 Task: Create a due date automation trigger when advanced on, 2 days before a card is due add fields without custom field "Resume" set to a number lower than 1 and lower or equal to 10 at 11:00 AM.
Action: Mouse moved to (954, 291)
Screenshot: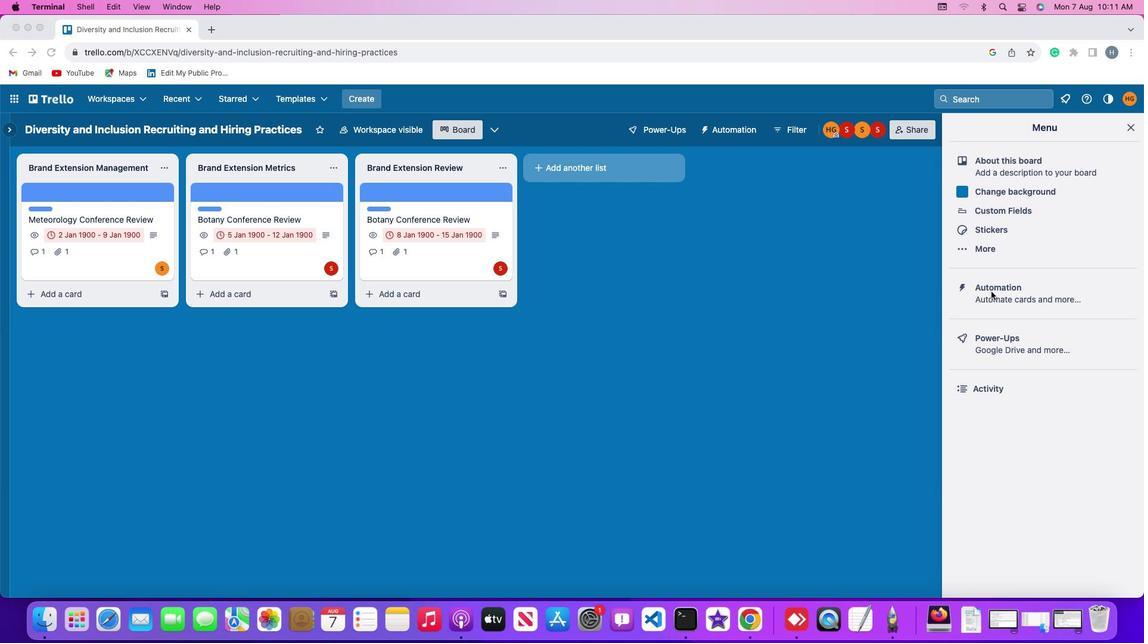 
Action: Mouse pressed left at (954, 291)
Screenshot: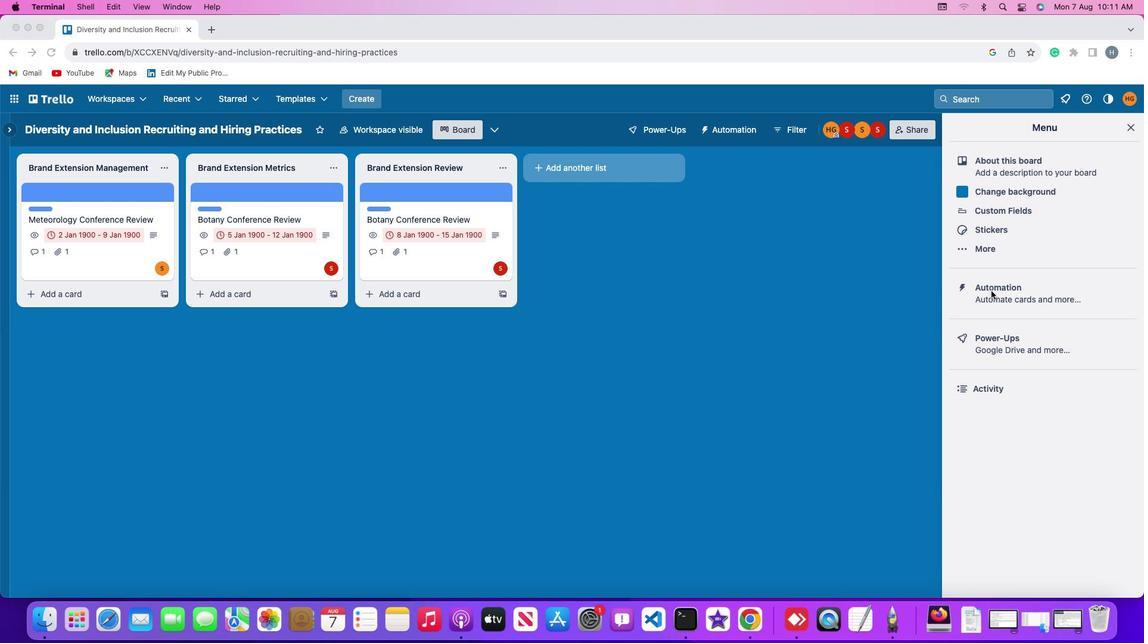 
Action: Mouse pressed left at (954, 291)
Screenshot: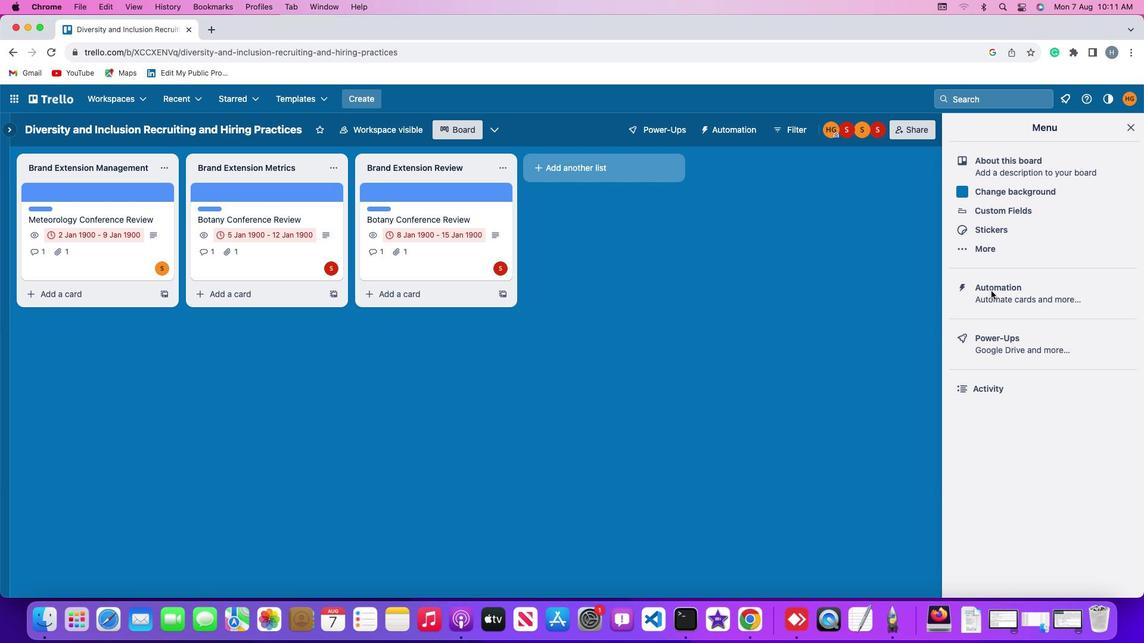 
Action: Mouse moved to (114, 280)
Screenshot: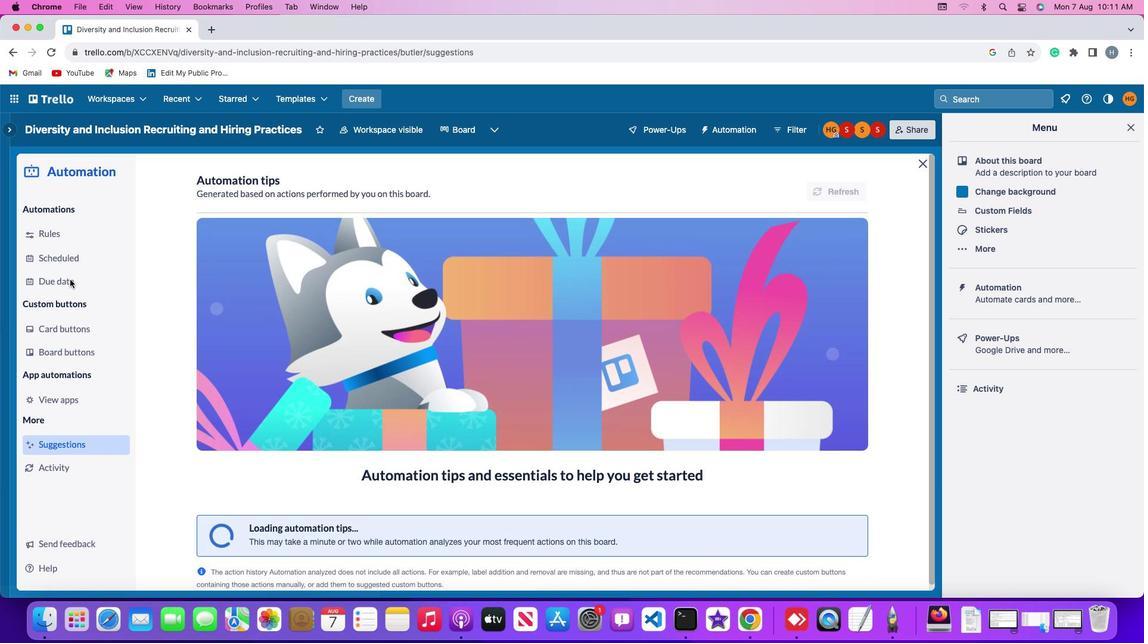 
Action: Mouse pressed left at (114, 280)
Screenshot: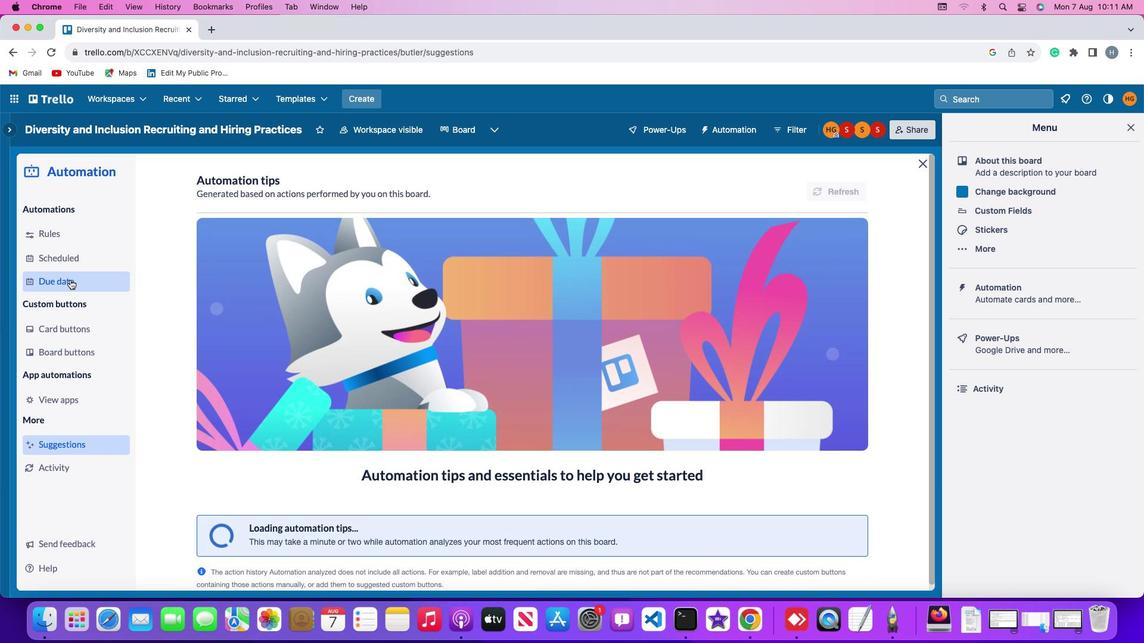 
Action: Mouse moved to (783, 184)
Screenshot: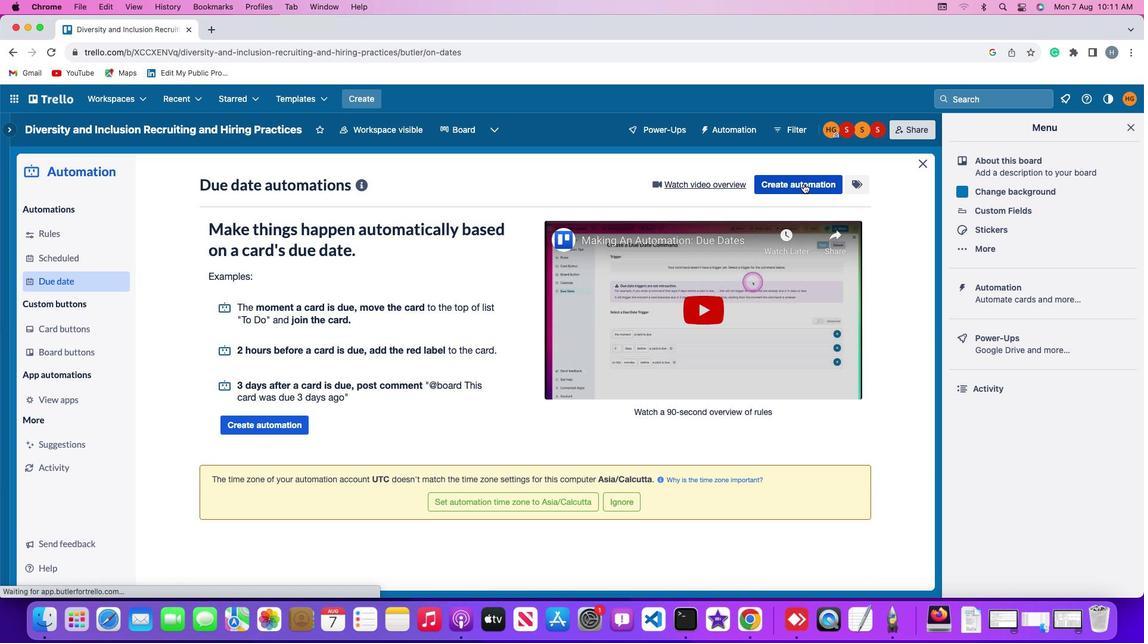 
Action: Mouse pressed left at (783, 184)
Screenshot: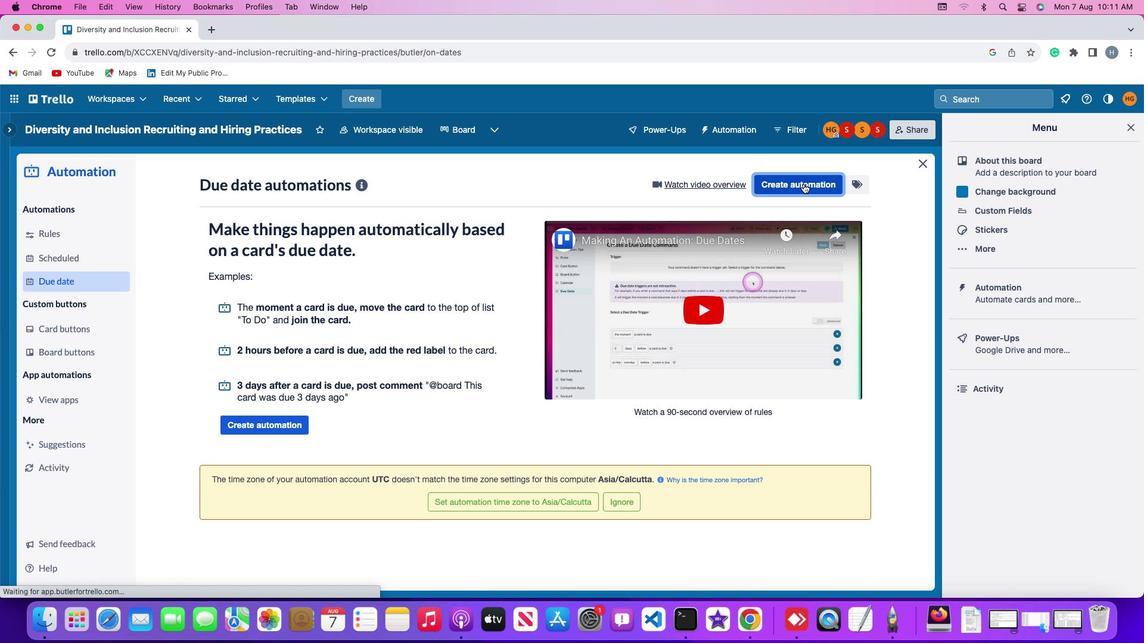 
Action: Mouse moved to (526, 299)
Screenshot: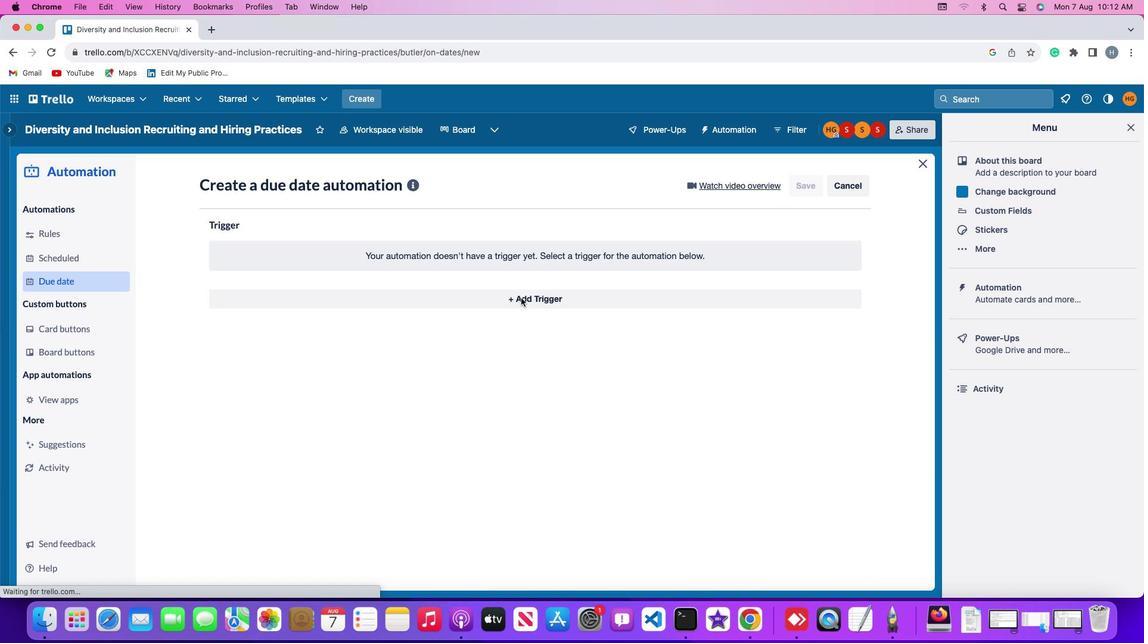 
Action: Mouse pressed left at (526, 299)
Screenshot: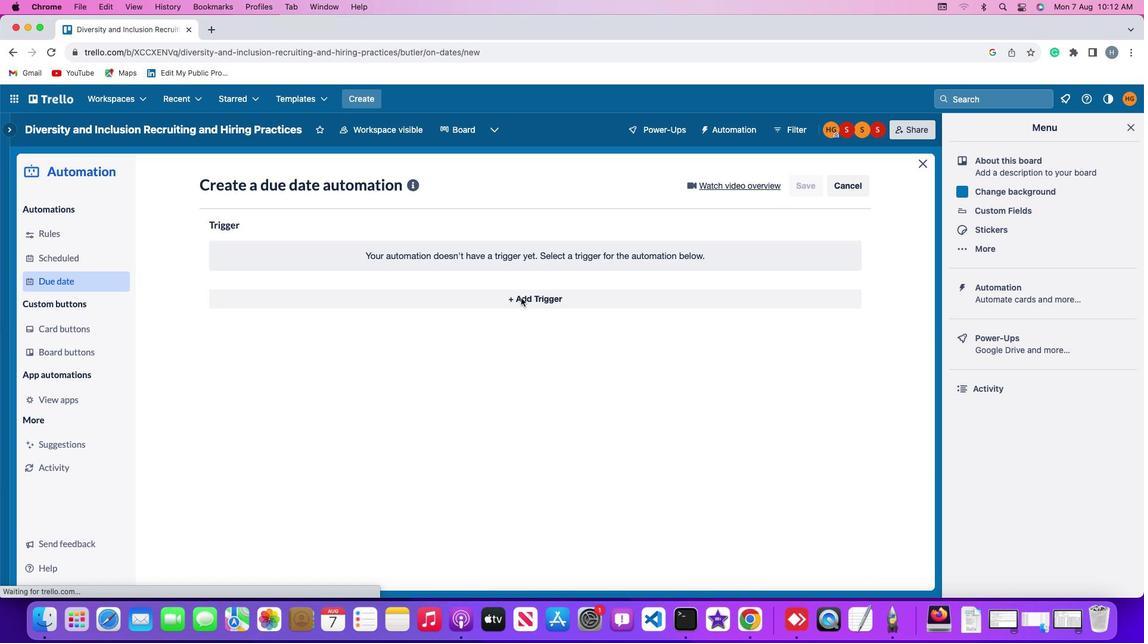 
Action: Mouse moved to (260, 478)
Screenshot: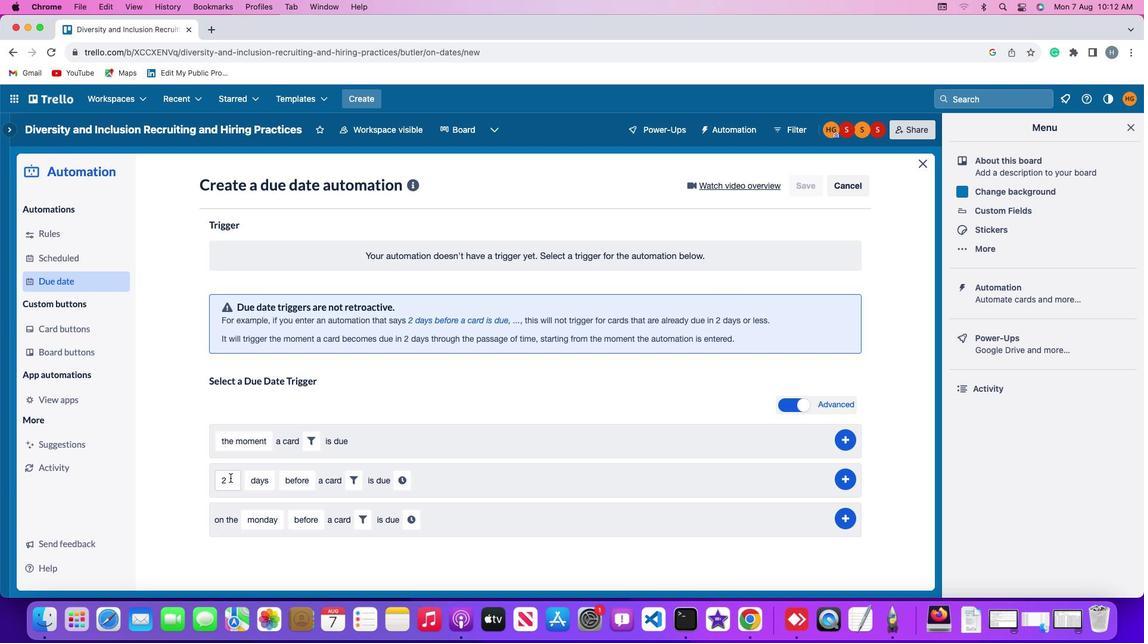 
Action: Mouse pressed left at (260, 478)
Screenshot: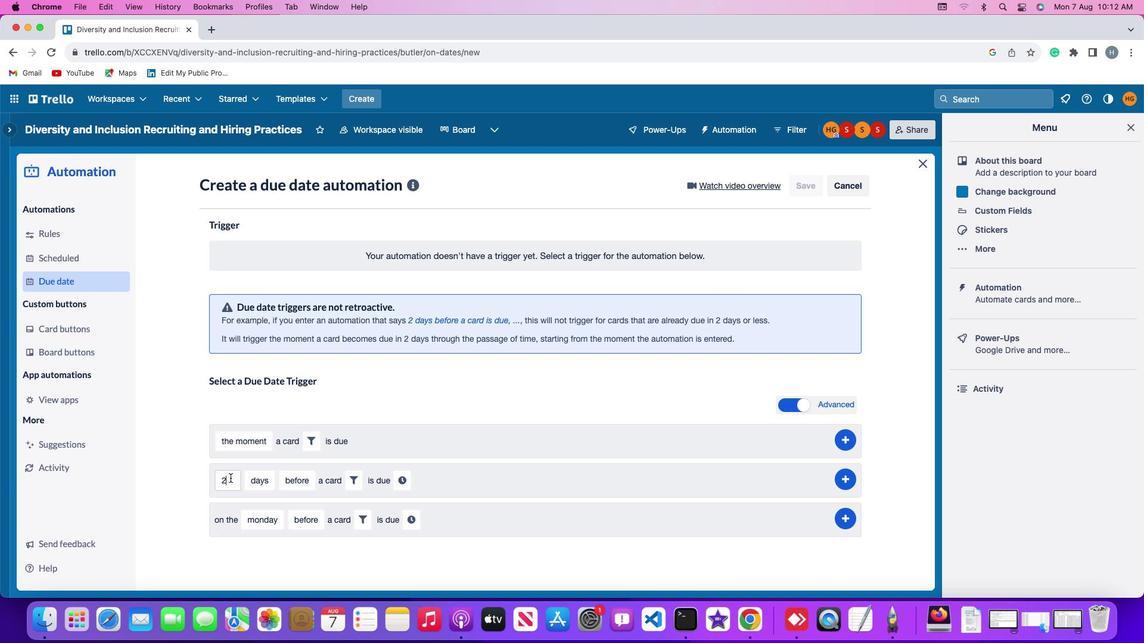 
Action: Mouse moved to (260, 478)
Screenshot: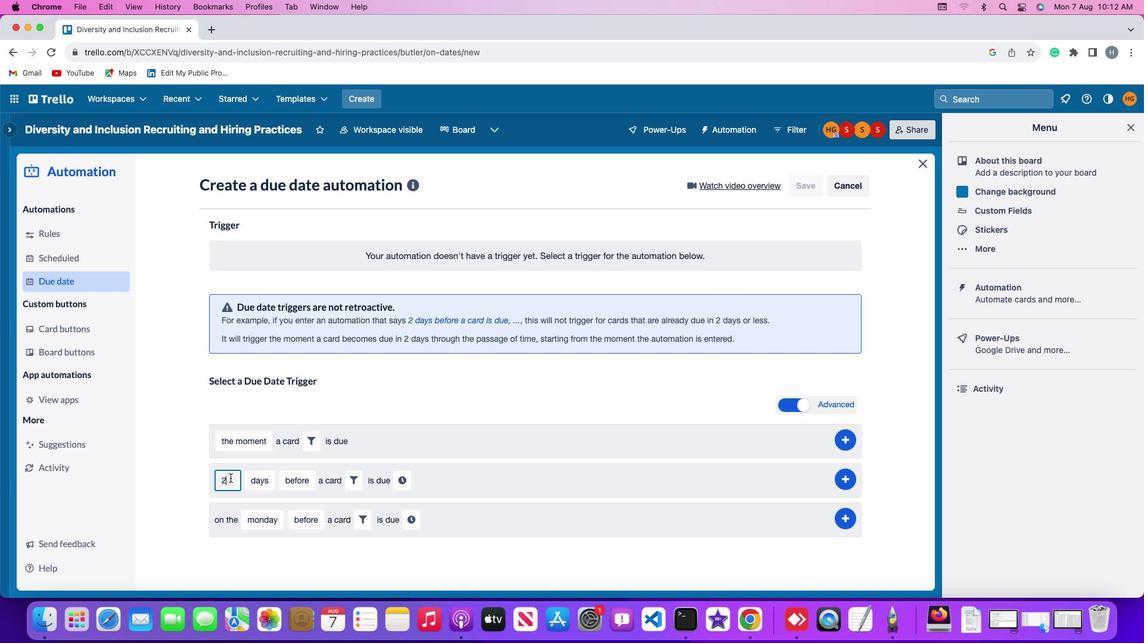 
Action: Key pressed Key.backspace'2'
Screenshot: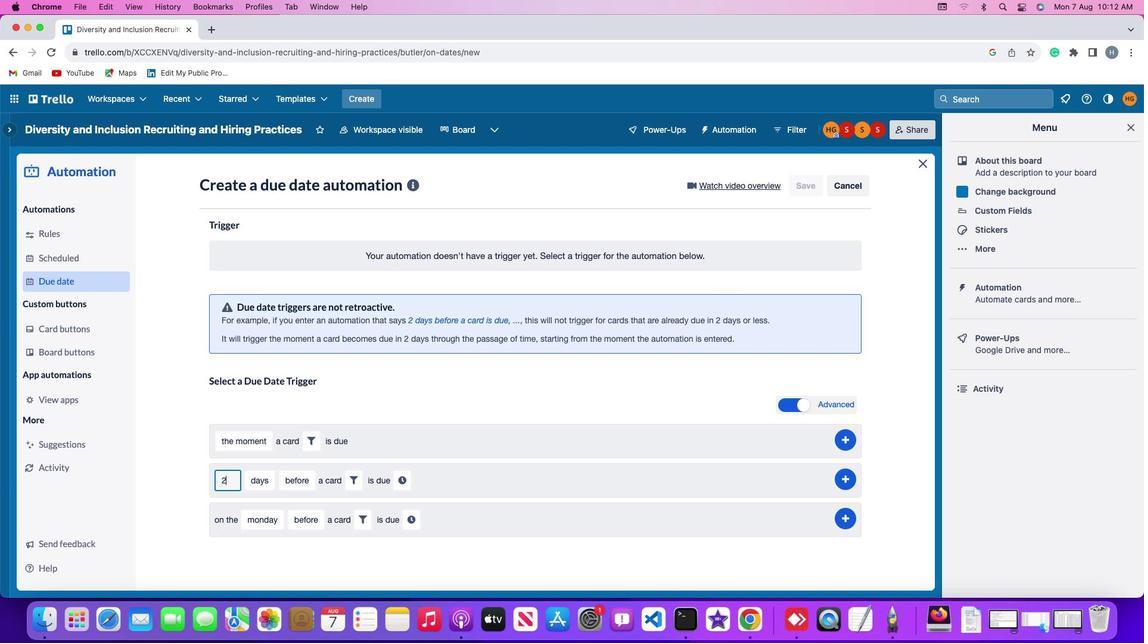 
Action: Mouse moved to (283, 482)
Screenshot: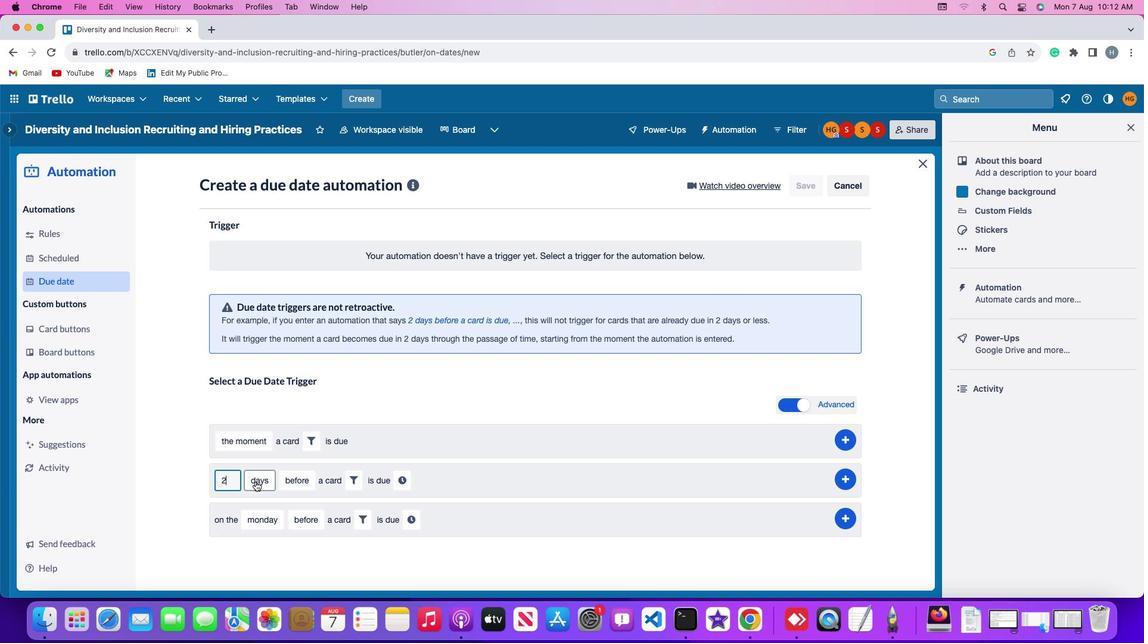 
Action: Mouse pressed left at (283, 482)
Screenshot: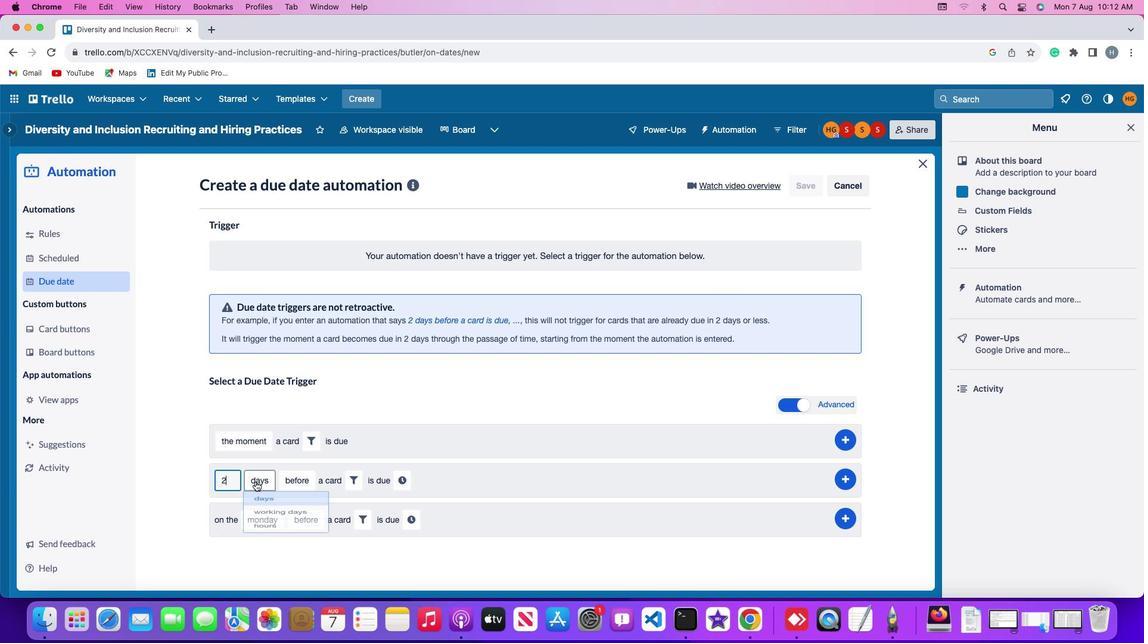 
Action: Mouse moved to (293, 503)
Screenshot: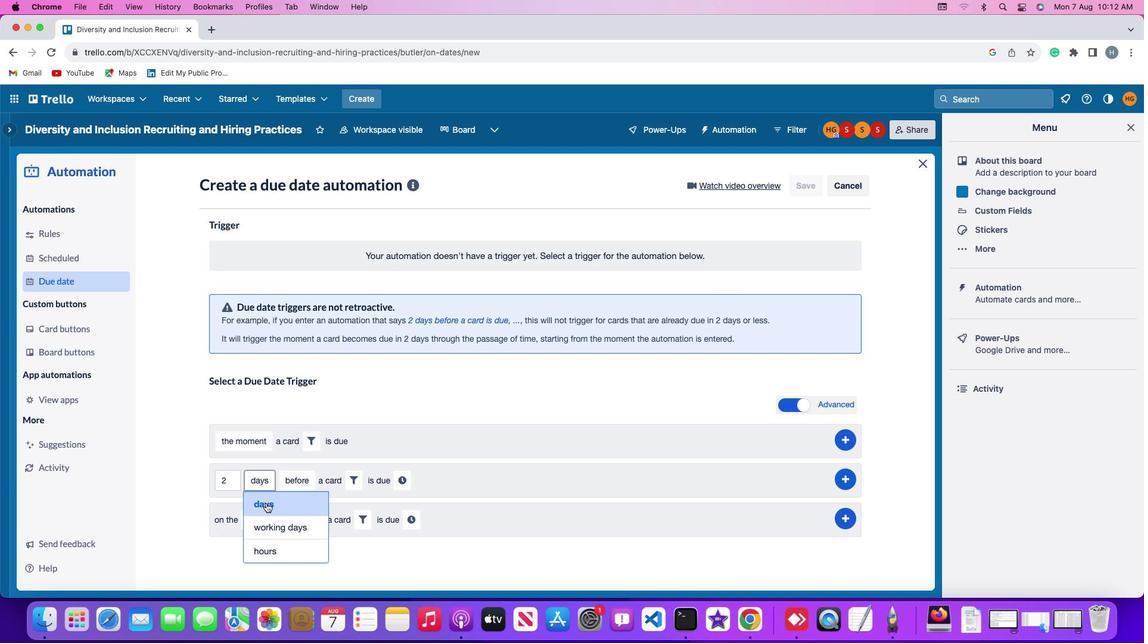 
Action: Mouse pressed left at (293, 503)
Screenshot: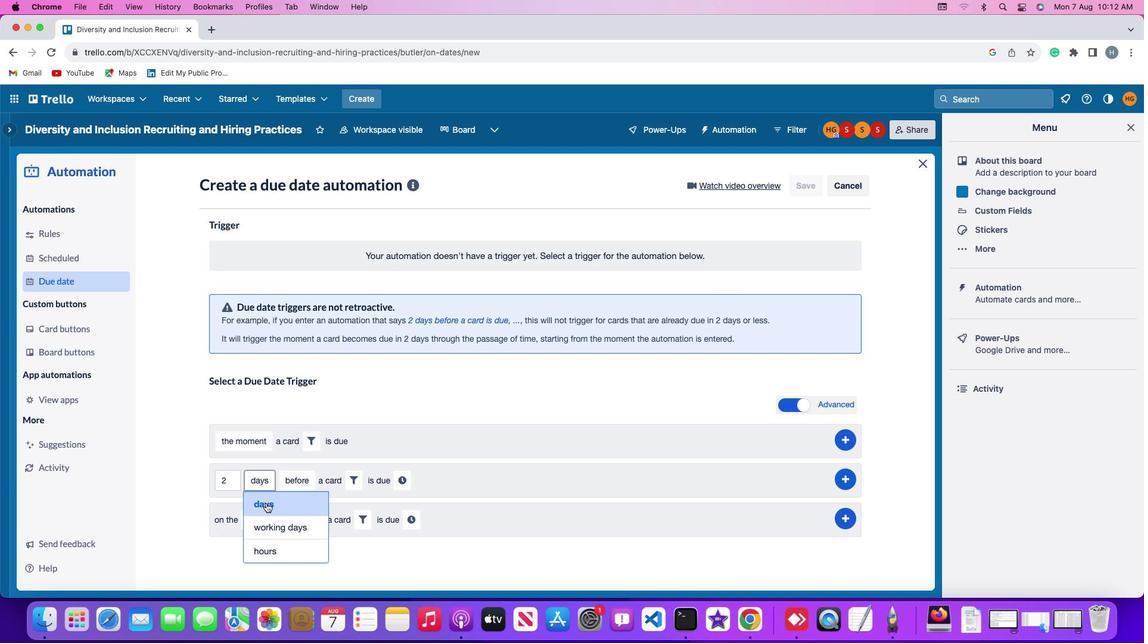 
Action: Mouse moved to (322, 484)
Screenshot: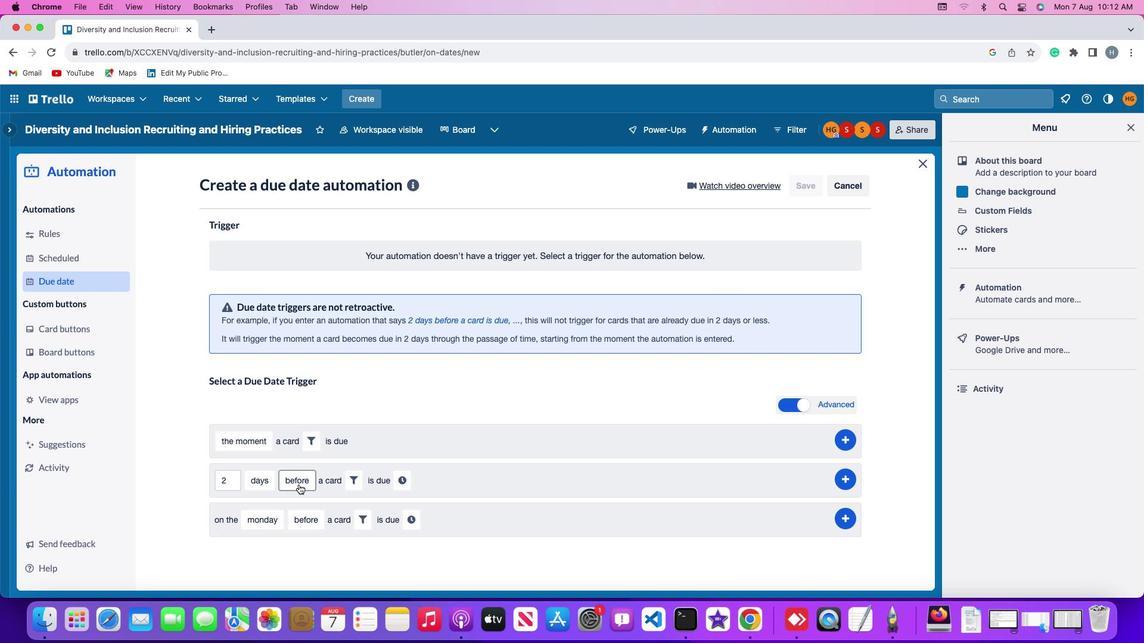 
Action: Mouse pressed left at (322, 484)
Screenshot: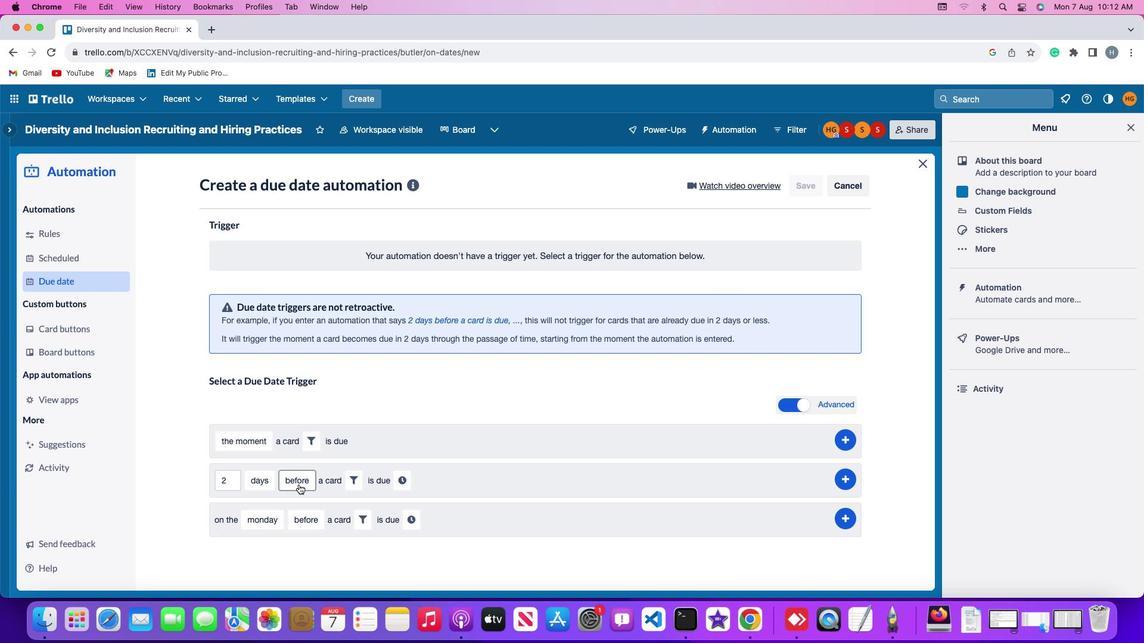 
Action: Mouse moved to (327, 501)
Screenshot: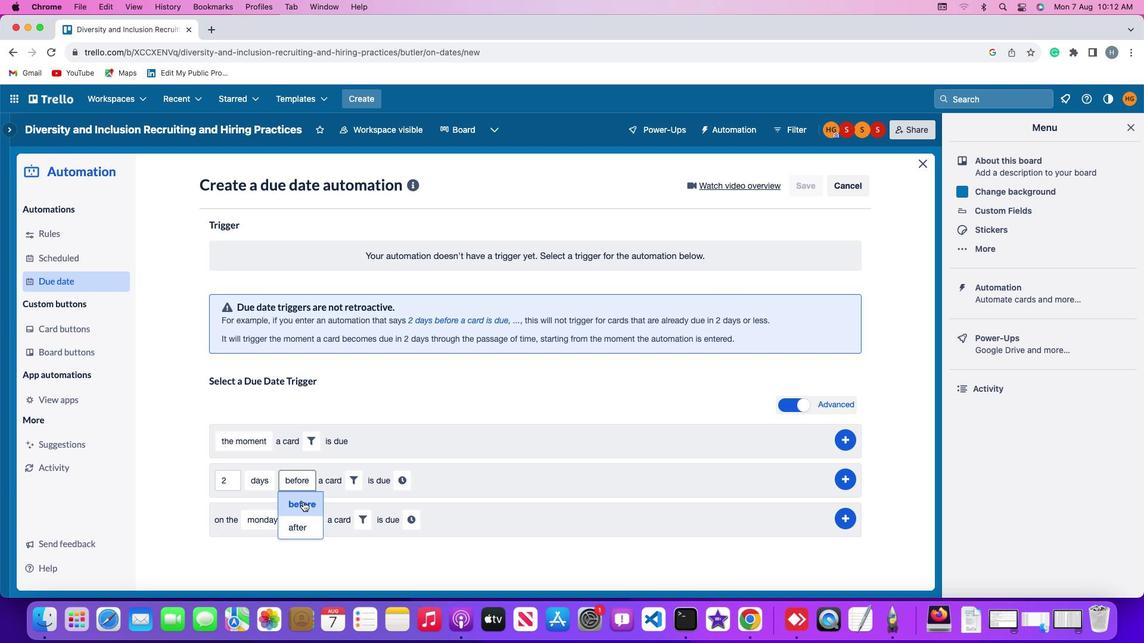 
Action: Mouse pressed left at (327, 501)
Screenshot: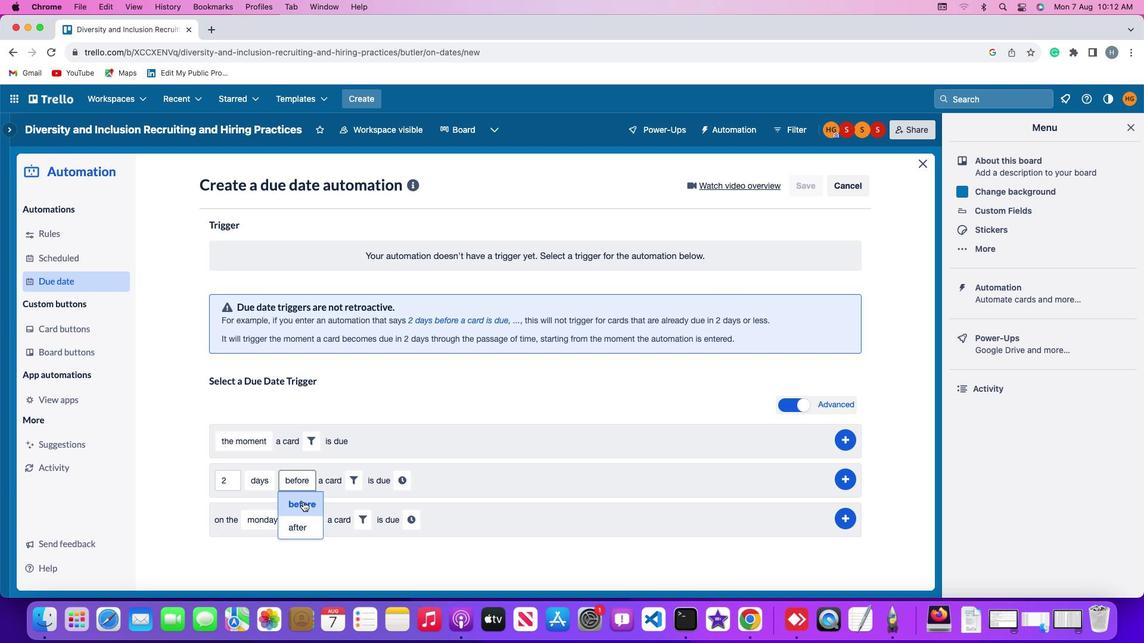 
Action: Mouse moved to (372, 482)
Screenshot: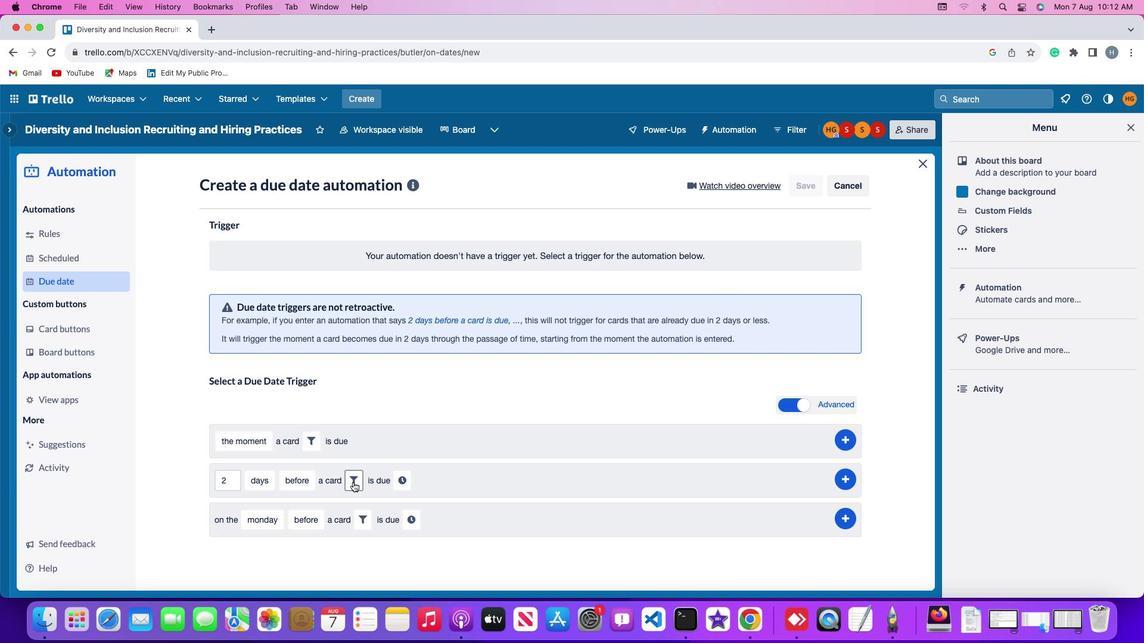 
Action: Mouse pressed left at (372, 482)
Screenshot: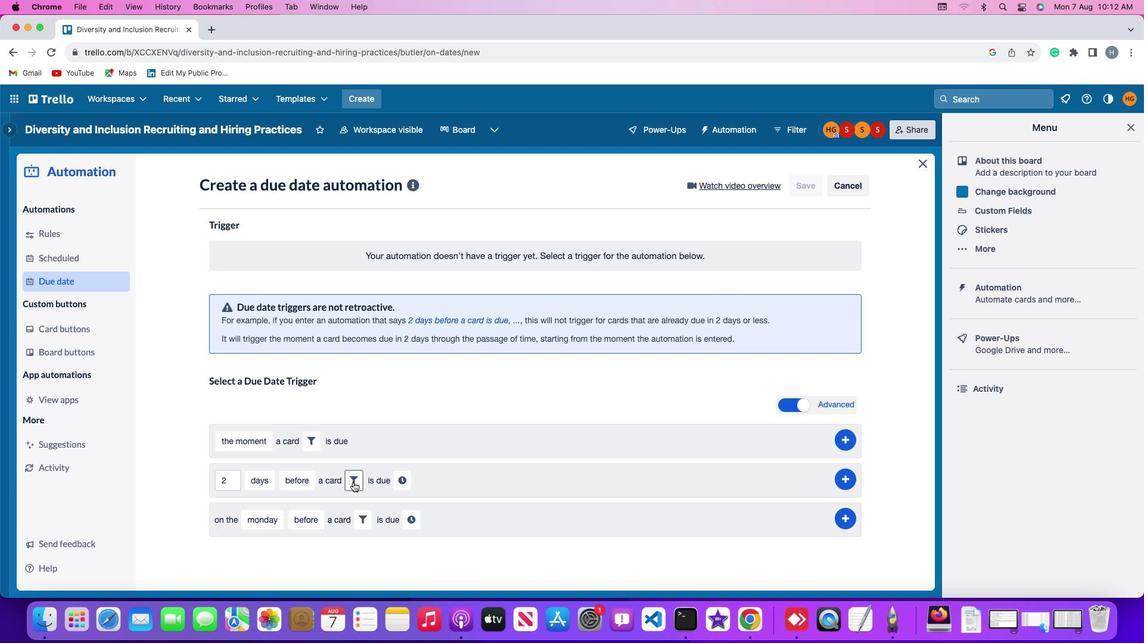 
Action: Mouse moved to (549, 526)
Screenshot: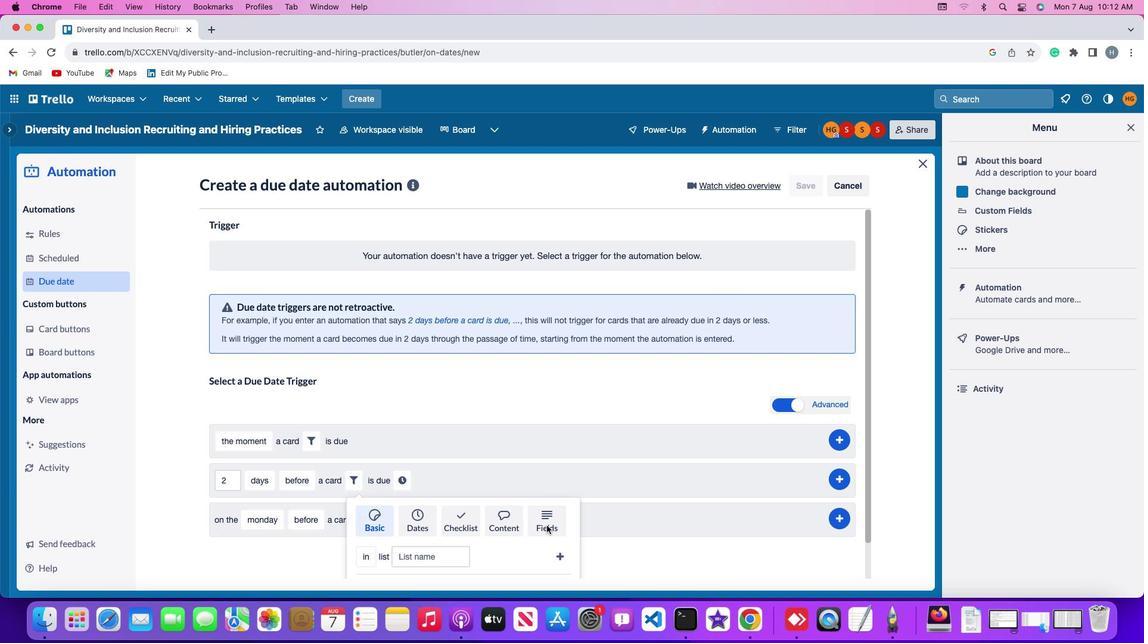 
Action: Mouse pressed left at (549, 526)
Screenshot: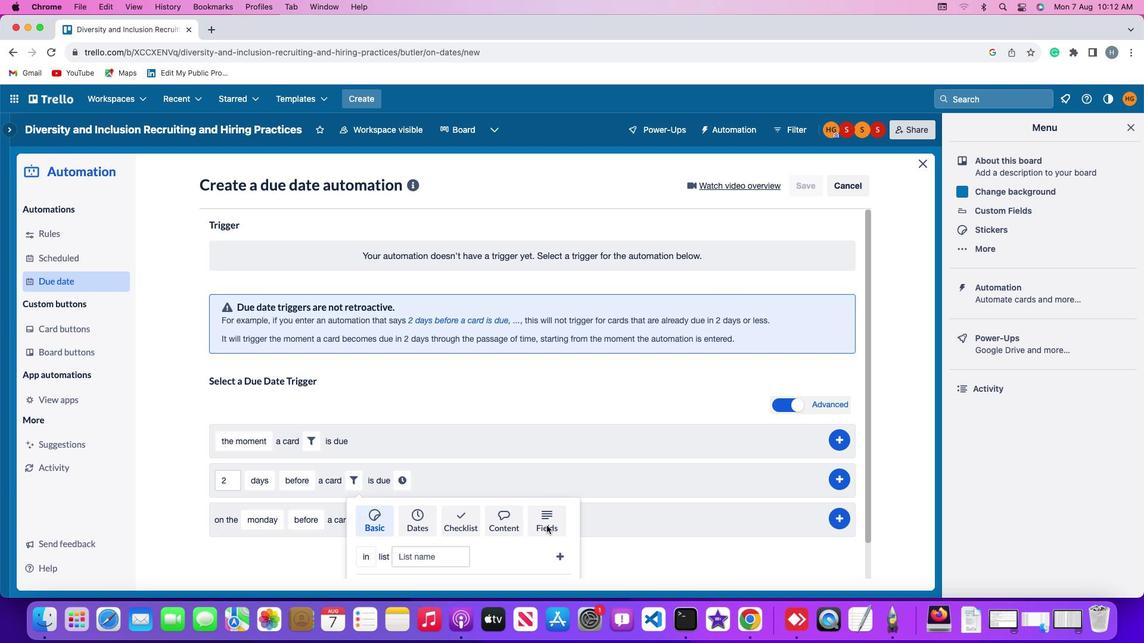 
Action: Mouse moved to (443, 524)
Screenshot: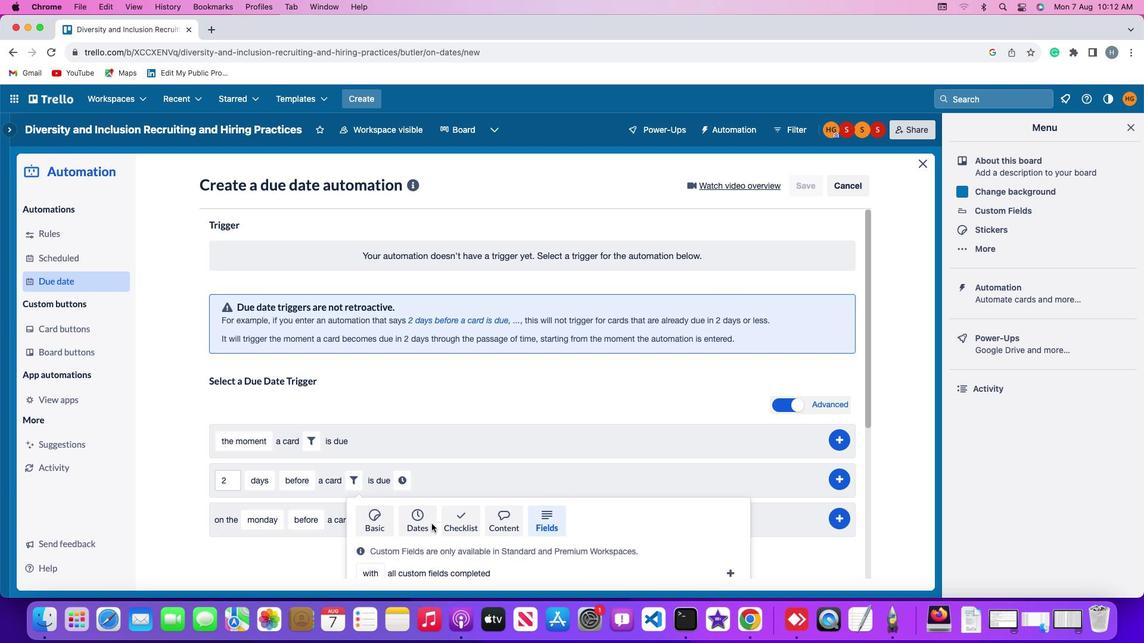 
Action: Mouse scrolled (443, 524) with delta (50, 0)
Screenshot: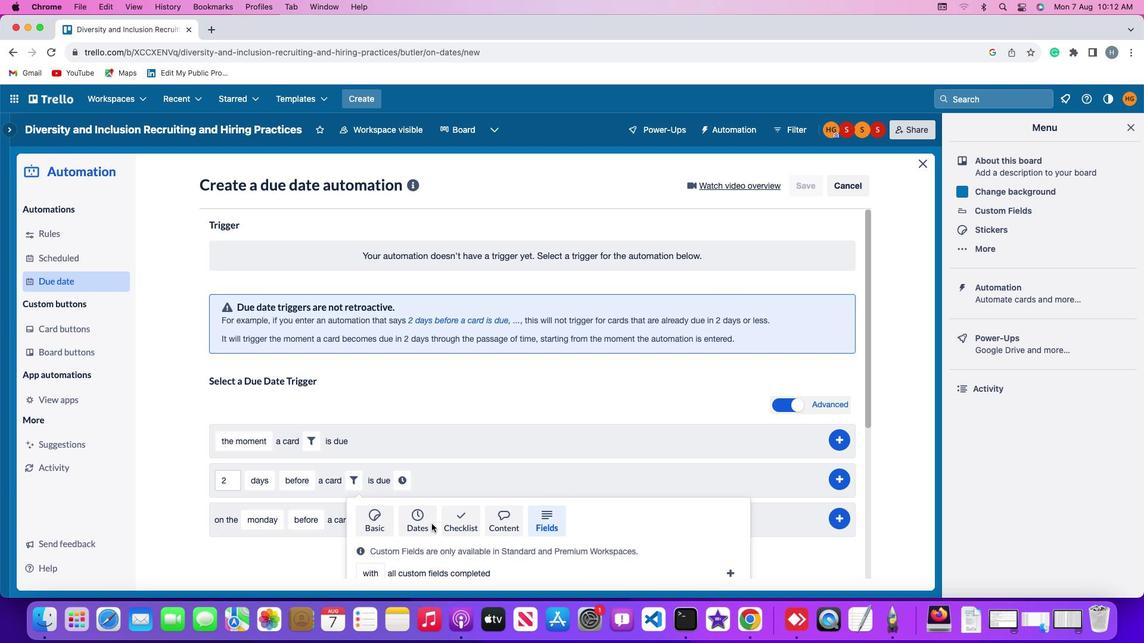 
Action: Mouse scrolled (443, 524) with delta (50, 0)
Screenshot: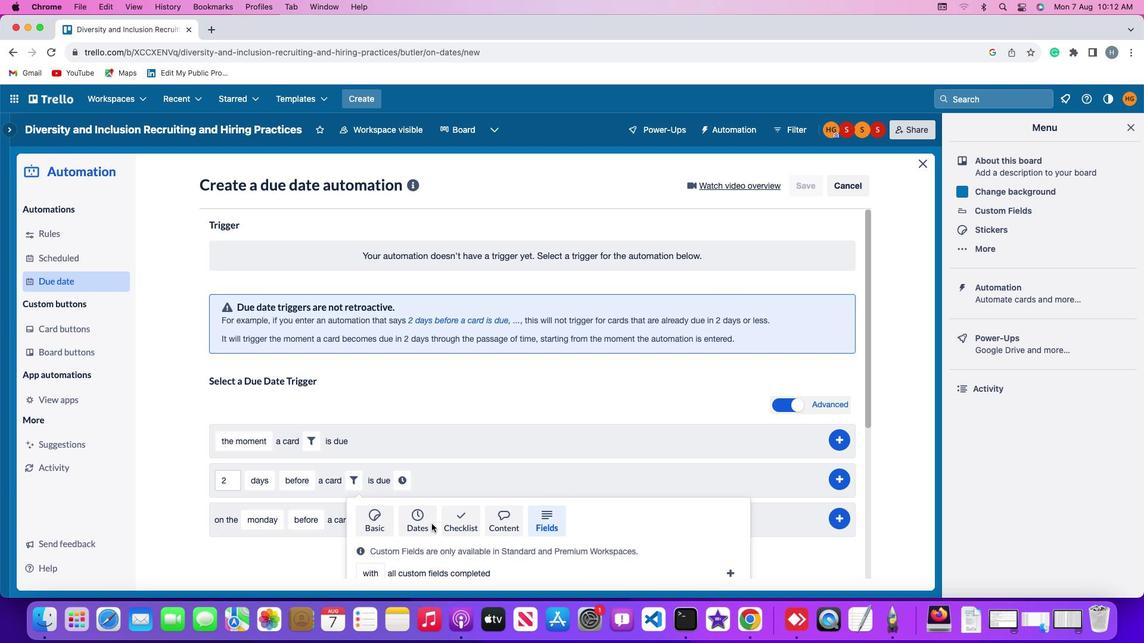 
Action: Mouse scrolled (443, 524) with delta (50, 0)
Screenshot: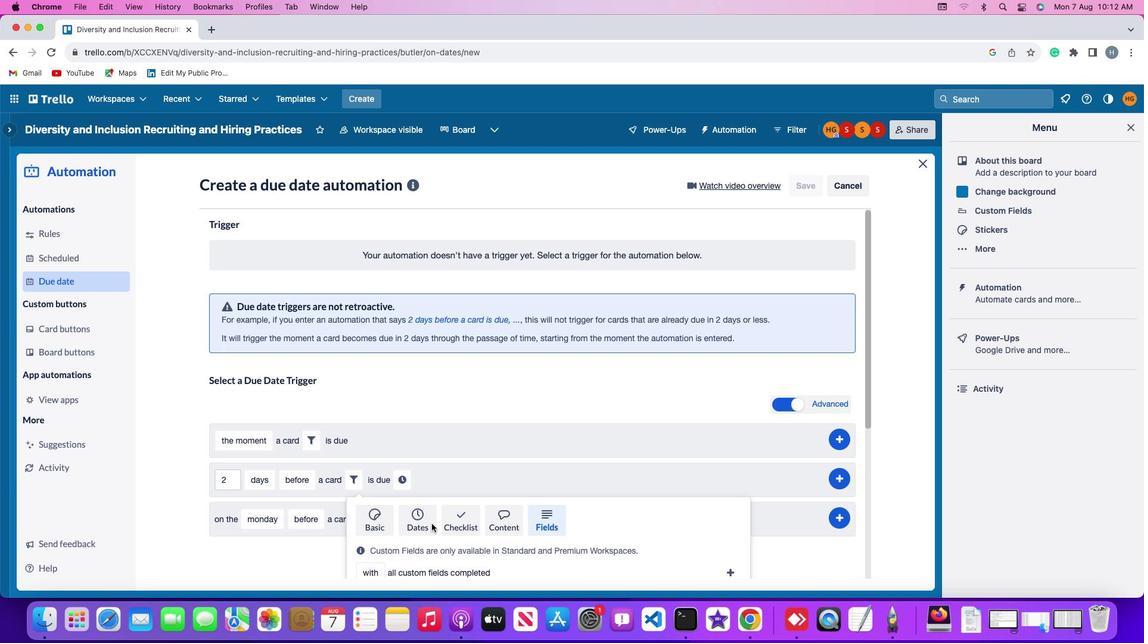 
Action: Mouse scrolled (443, 524) with delta (50, -1)
Screenshot: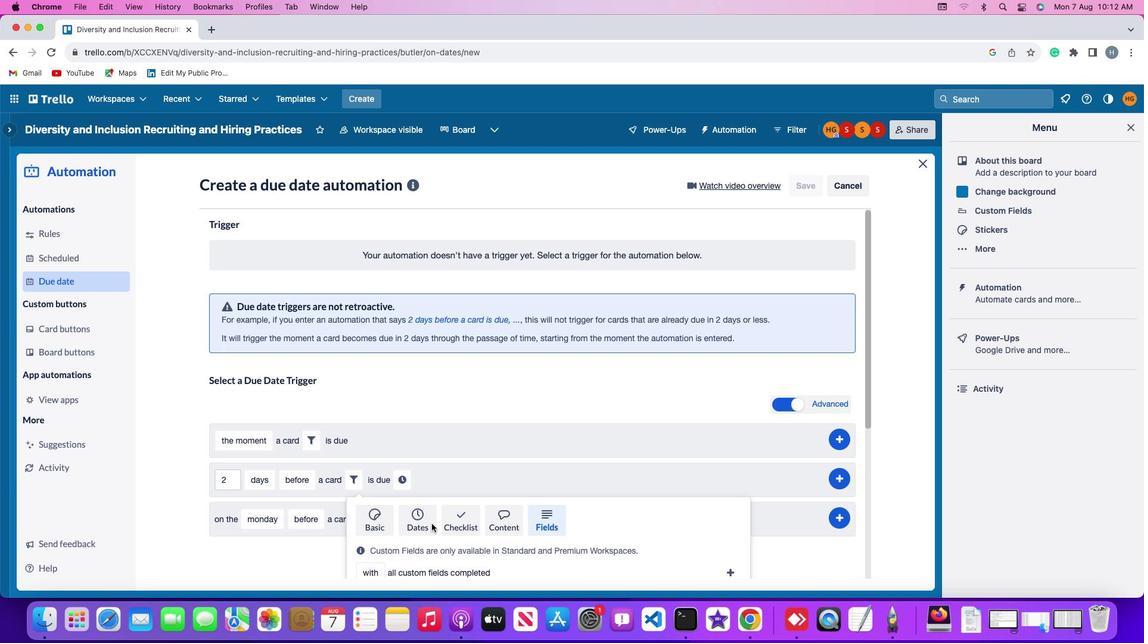 
Action: Mouse scrolled (443, 524) with delta (50, -1)
Screenshot: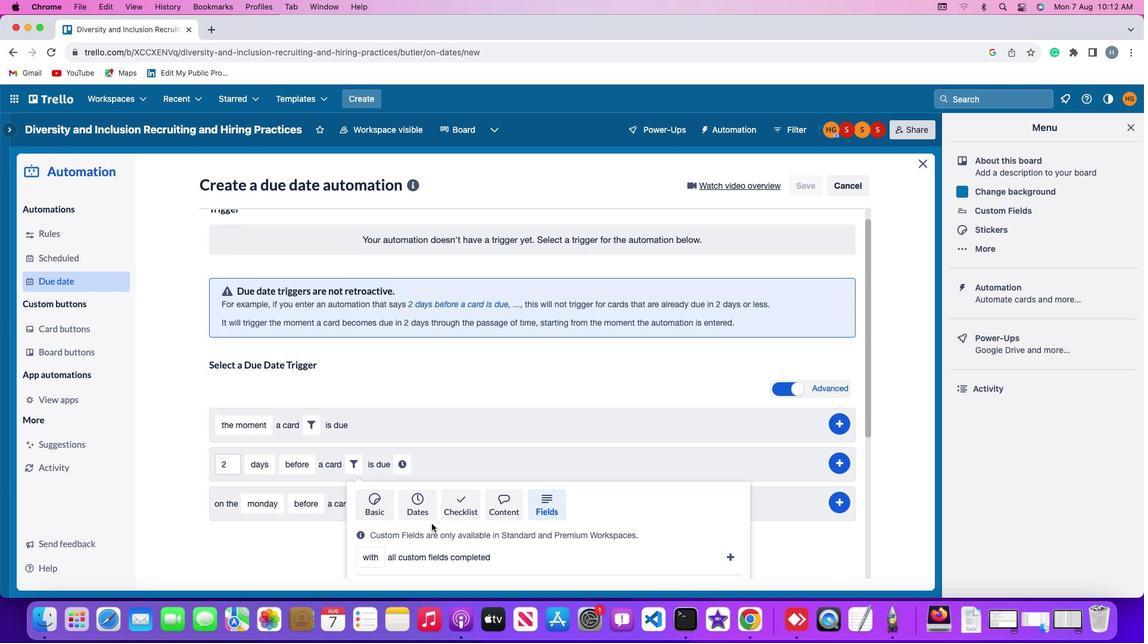 
Action: Mouse scrolled (443, 524) with delta (50, -2)
Screenshot: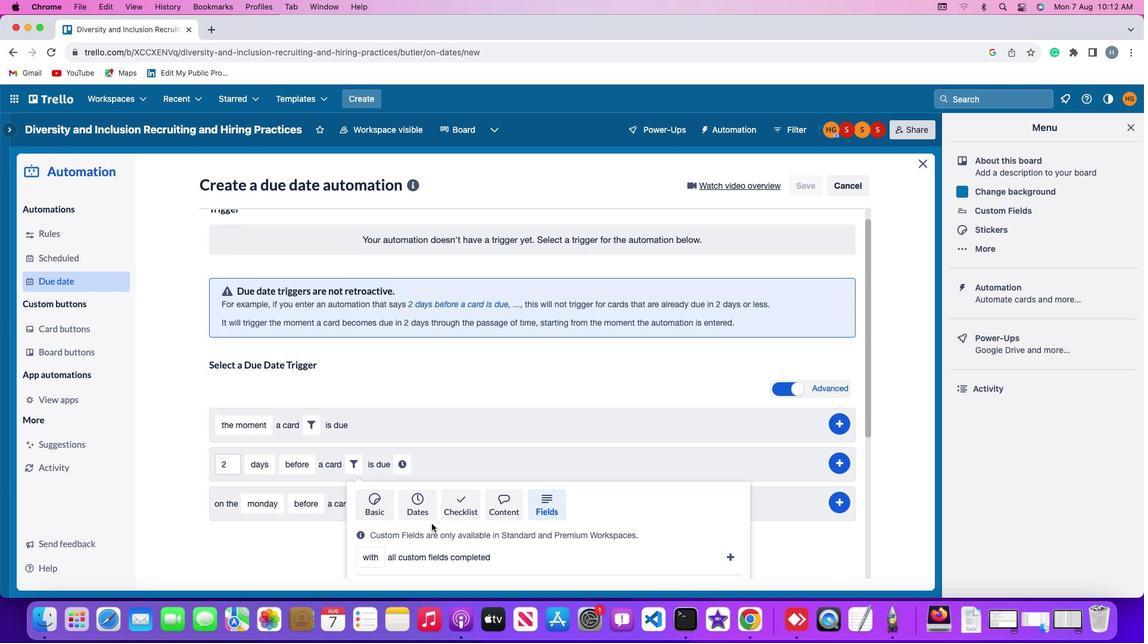 
Action: Mouse scrolled (443, 524) with delta (50, 0)
Screenshot: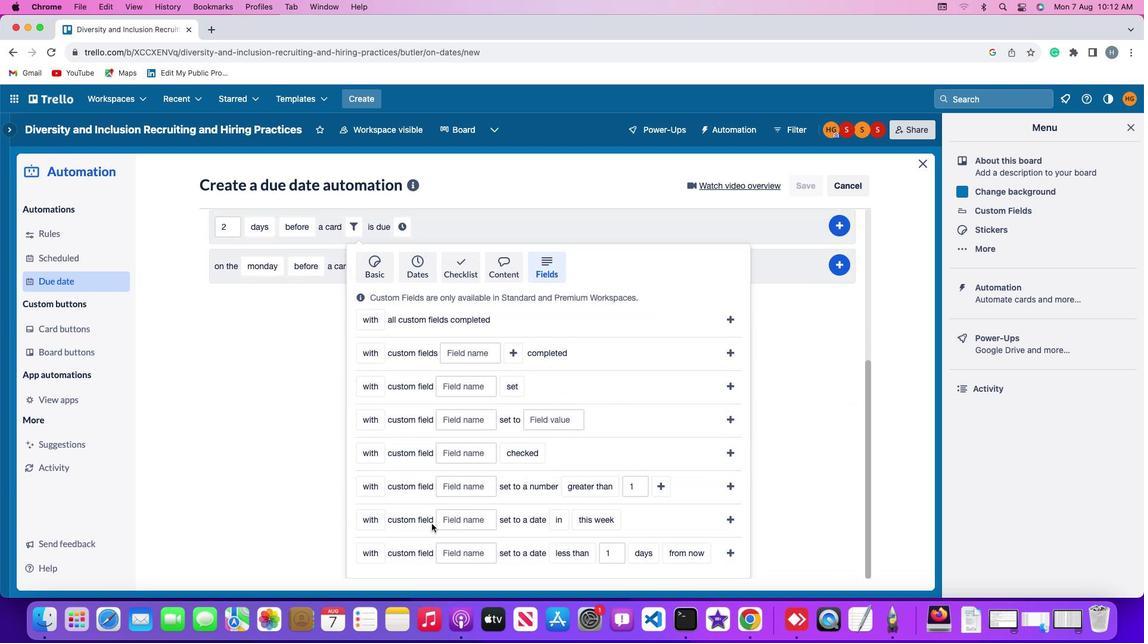 
Action: Mouse scrolled (443, 524) with delta (50, 0)
Screenshot: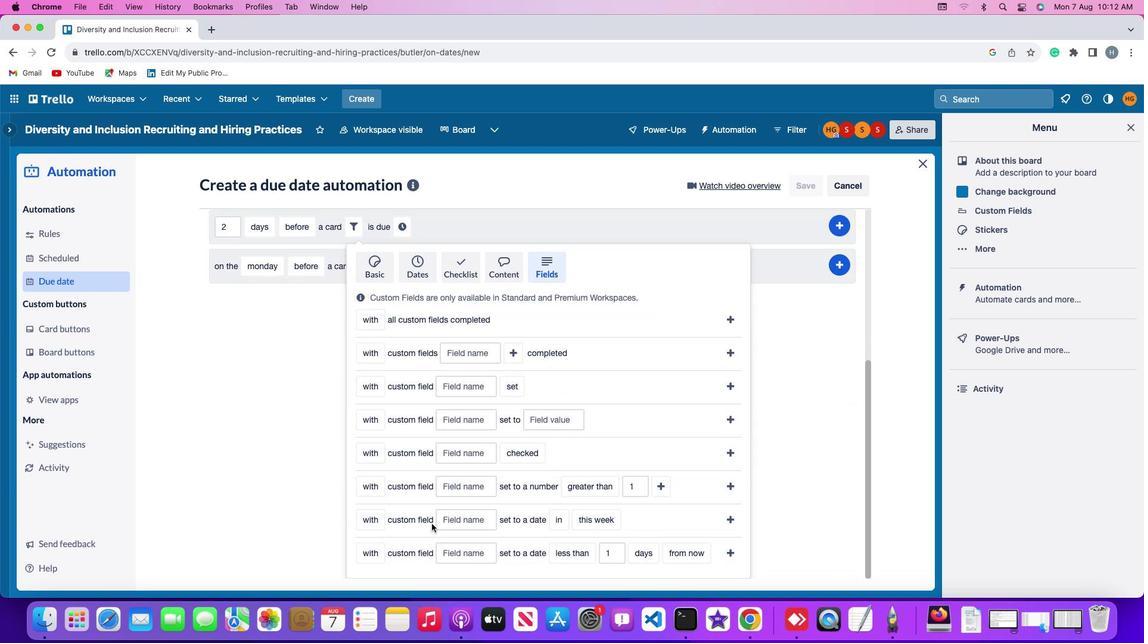 
Action: Mouse scrolled (443, 524) with delta (50, 0)
Screenshot: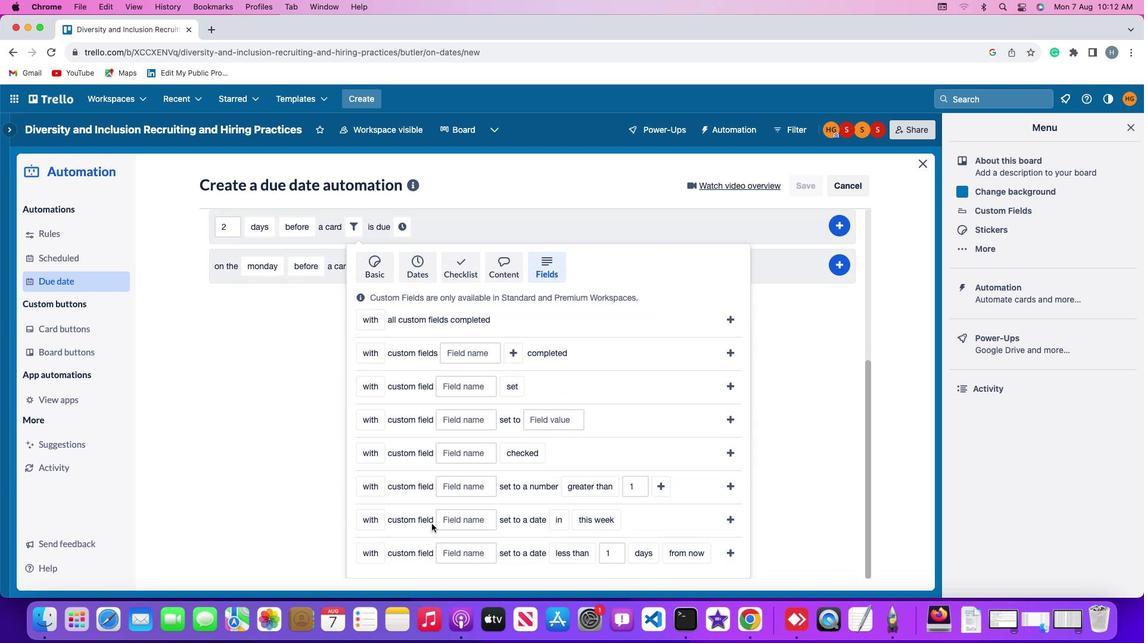 
Action: Mouse scrolled (443, 524) with delta (50, -1)
Screenshot: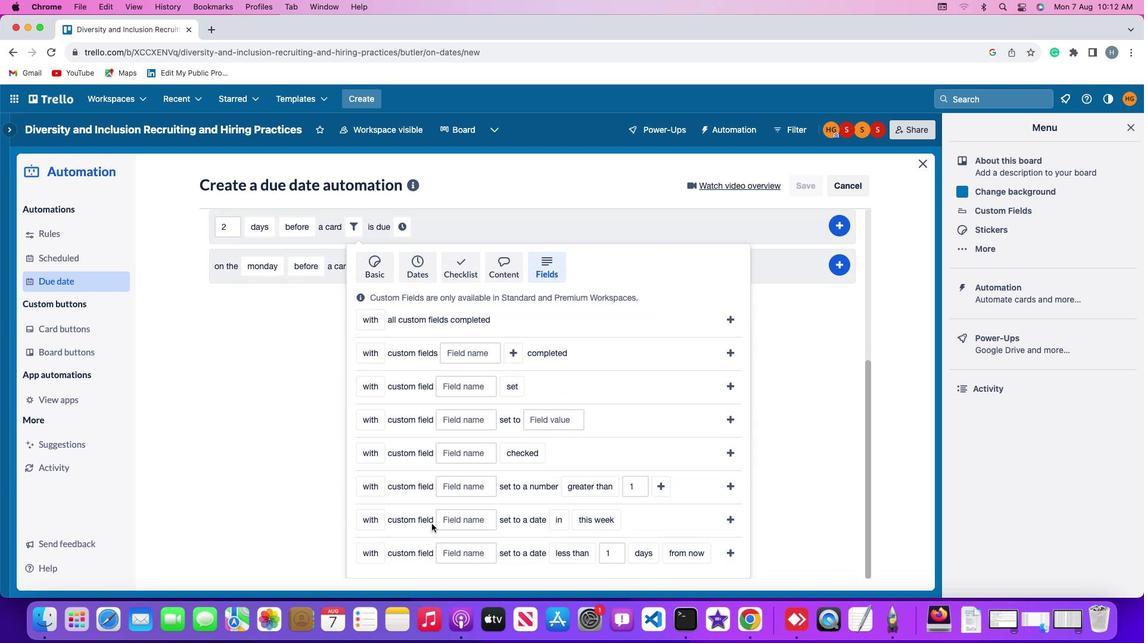 
Action: Mouse moved to (387, 490)
Screenshot: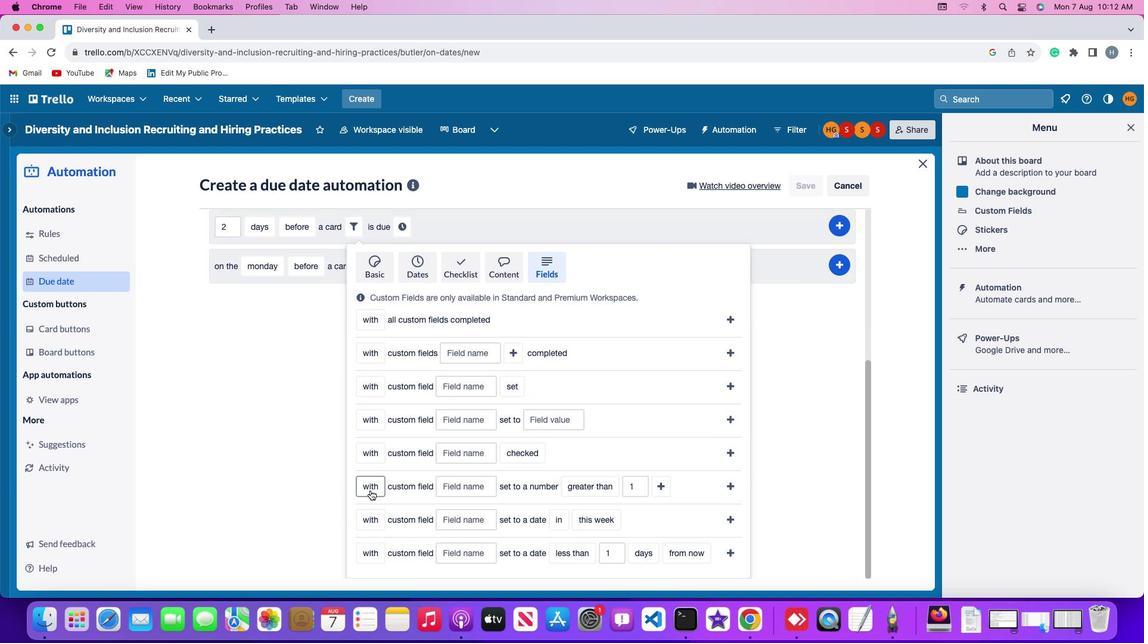 
Action: Mouse pressed left at (387, 490)
Screenshot: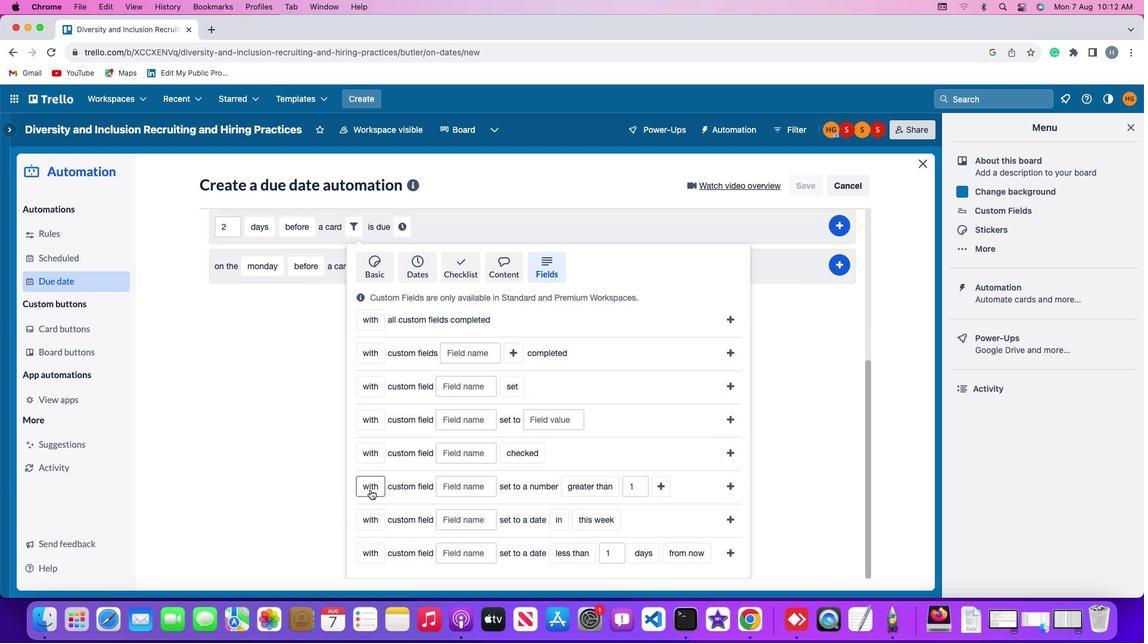 
Action: Mouse moved to (390, 533)
Screenshot: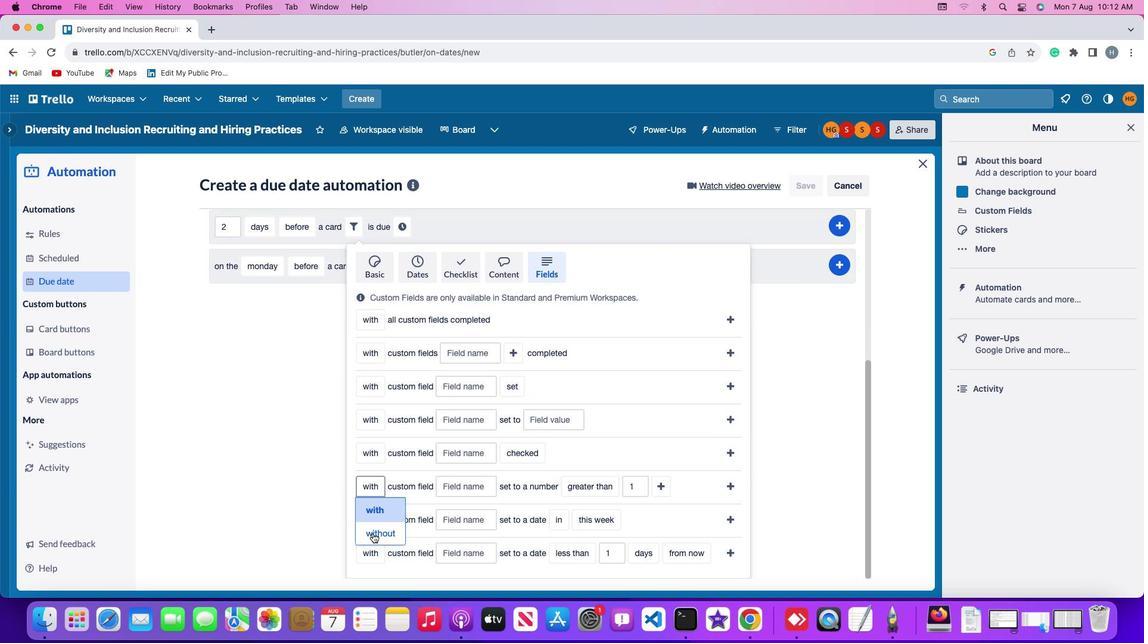 
Action: Mouse pressed left at (390, 533)
Screenshot: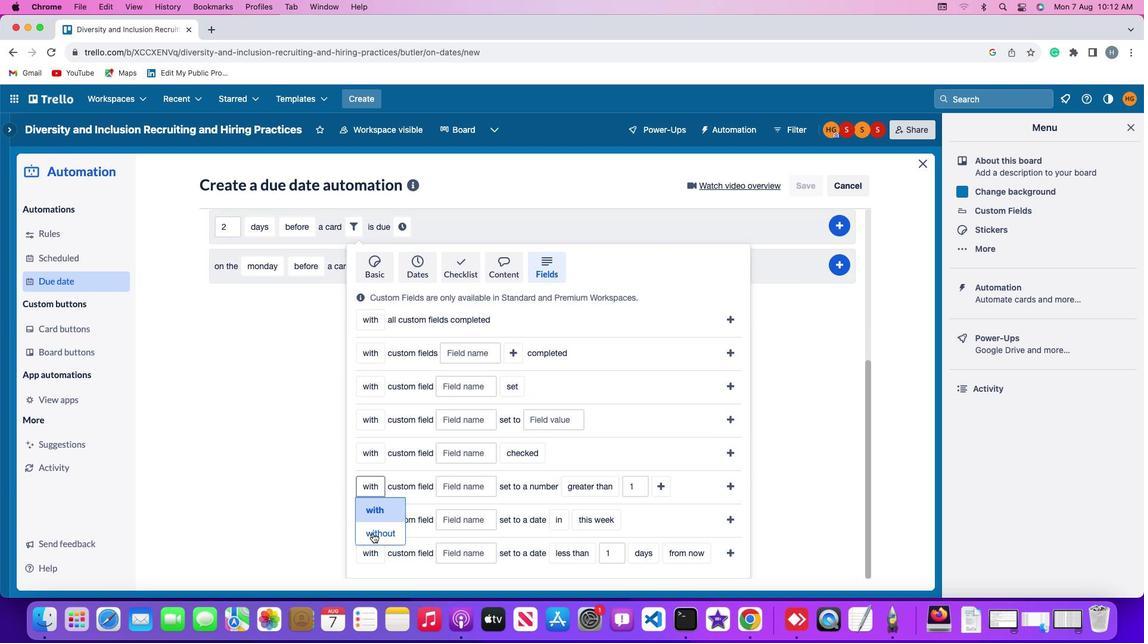 
Action: Mouse moved to (495, 486)
Screenshot: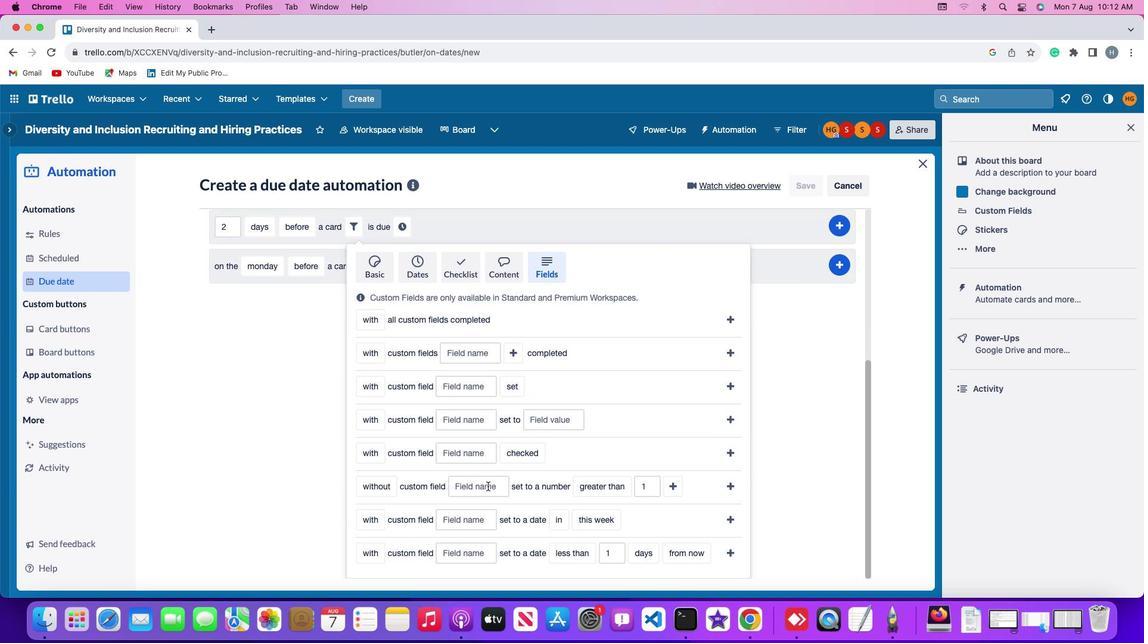 
Action: Mouse pressed left at (495, 486)
Screenshot: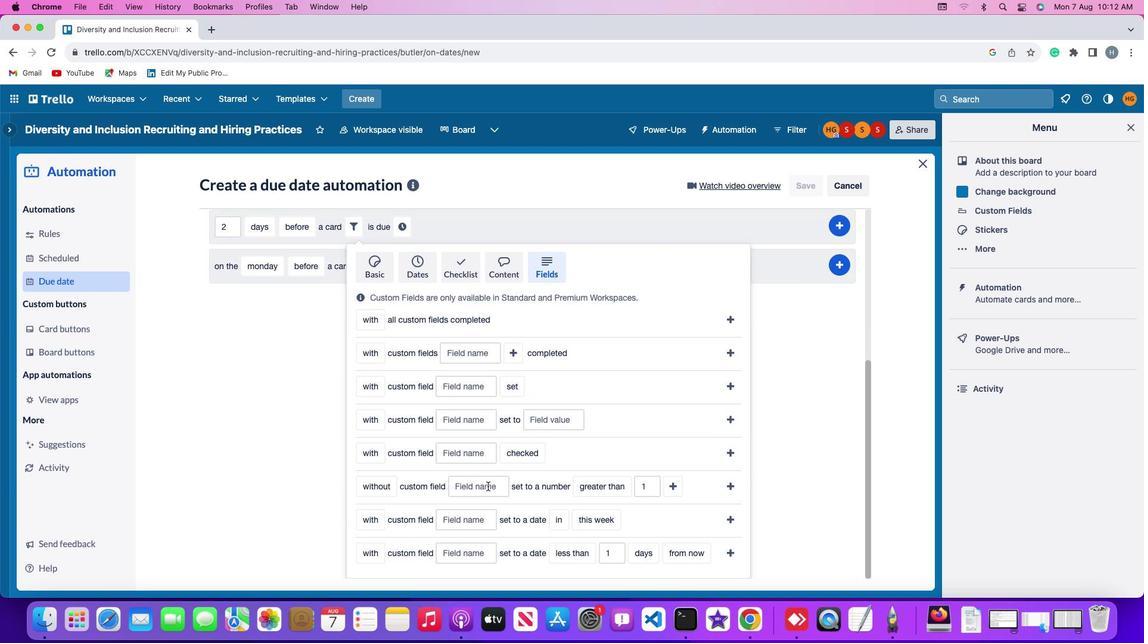 
Action: Mouse moved to (495, 486)
Screenshot: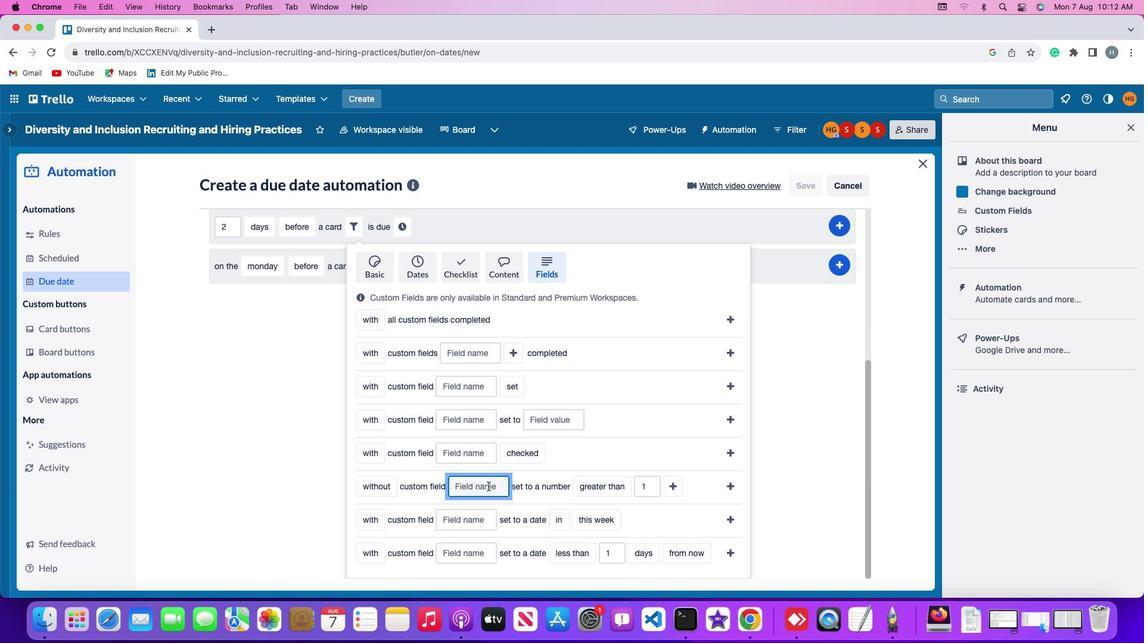 
Action: Key pressed Key.shift'R''e''s''u''m''e'
Screenshot: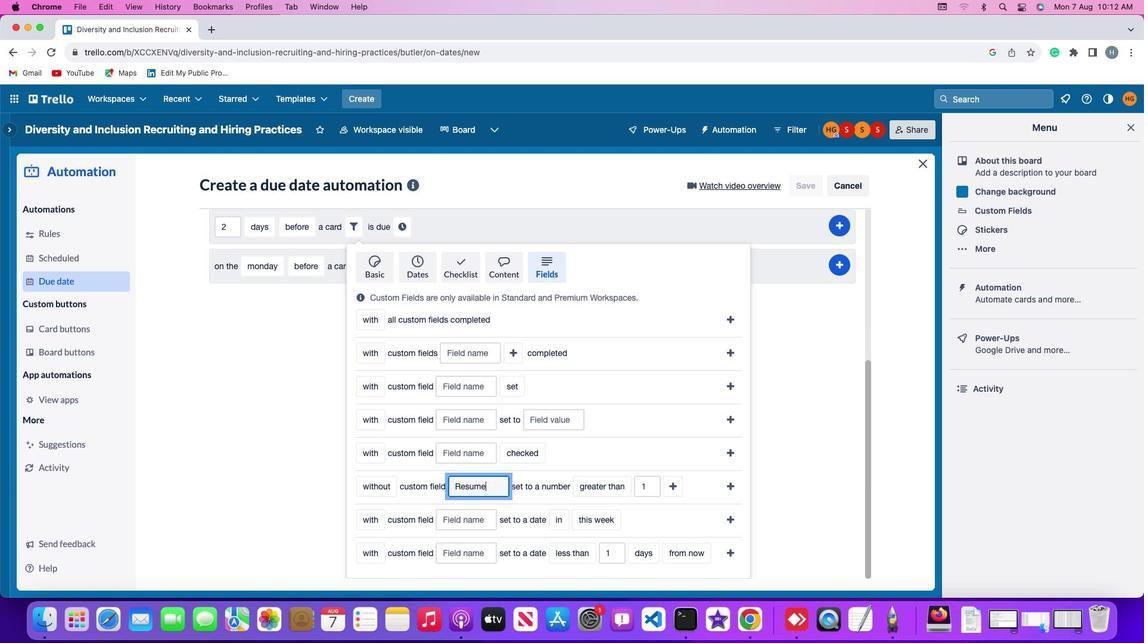 
Action: Mouse moved to (585, 485)
Screenshot: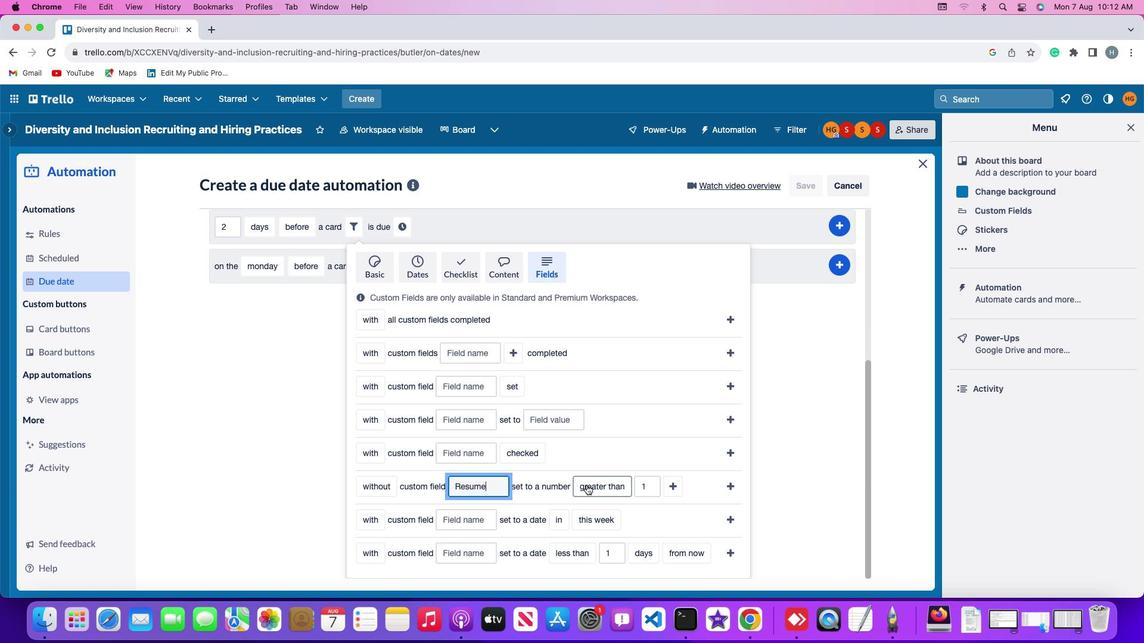 
Action: Mouse pressed left at (585, 485)
Screenshot: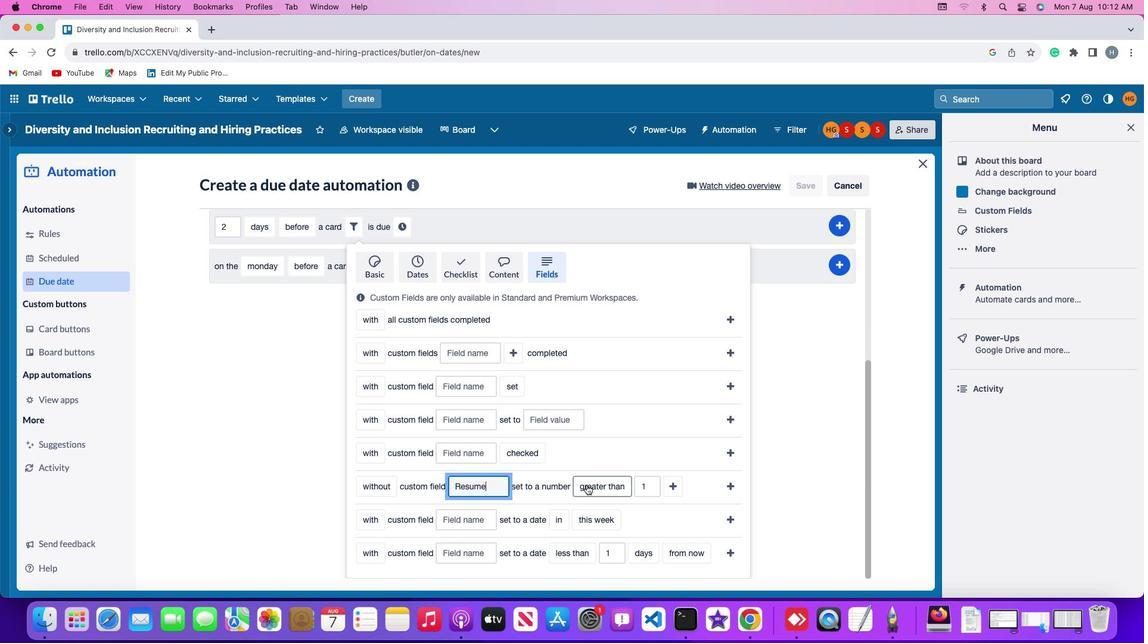 
Action: Mouse moved to (612, 439)
Screenshot: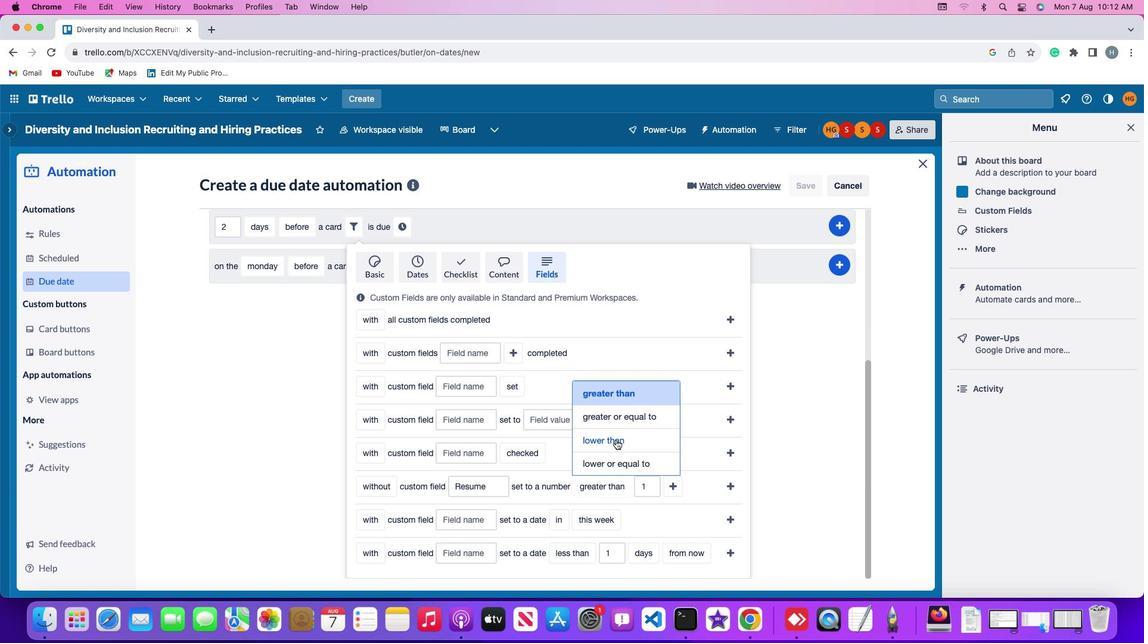 
Action: Mouse pressed left at (612, 439)
Screenshot: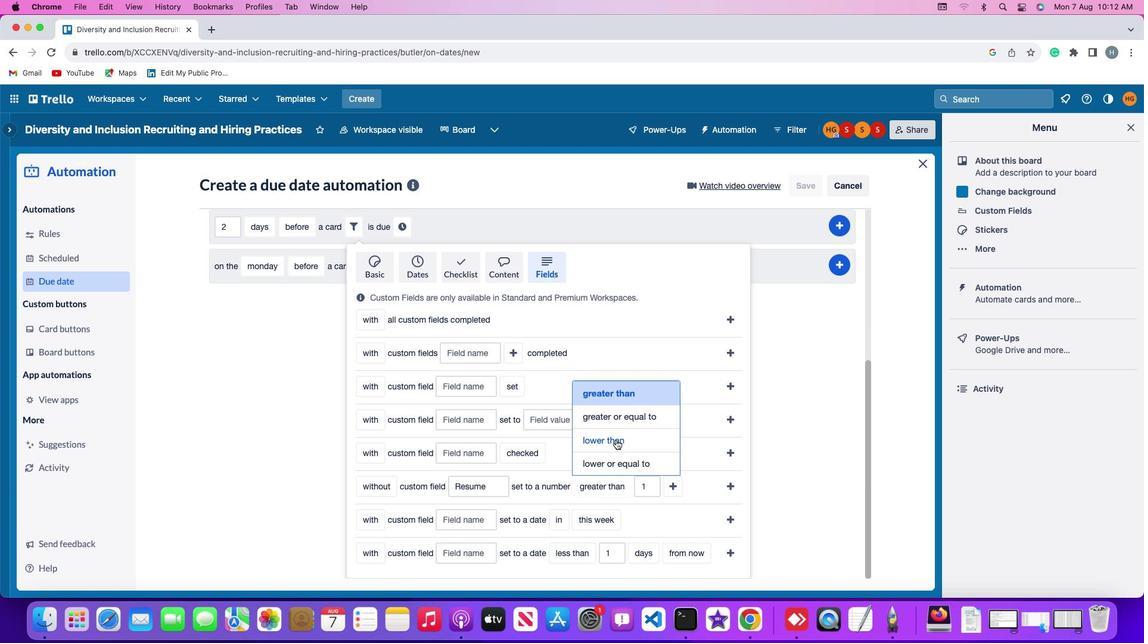 
Action: Mouse moved to (639, 486)
Screenshot: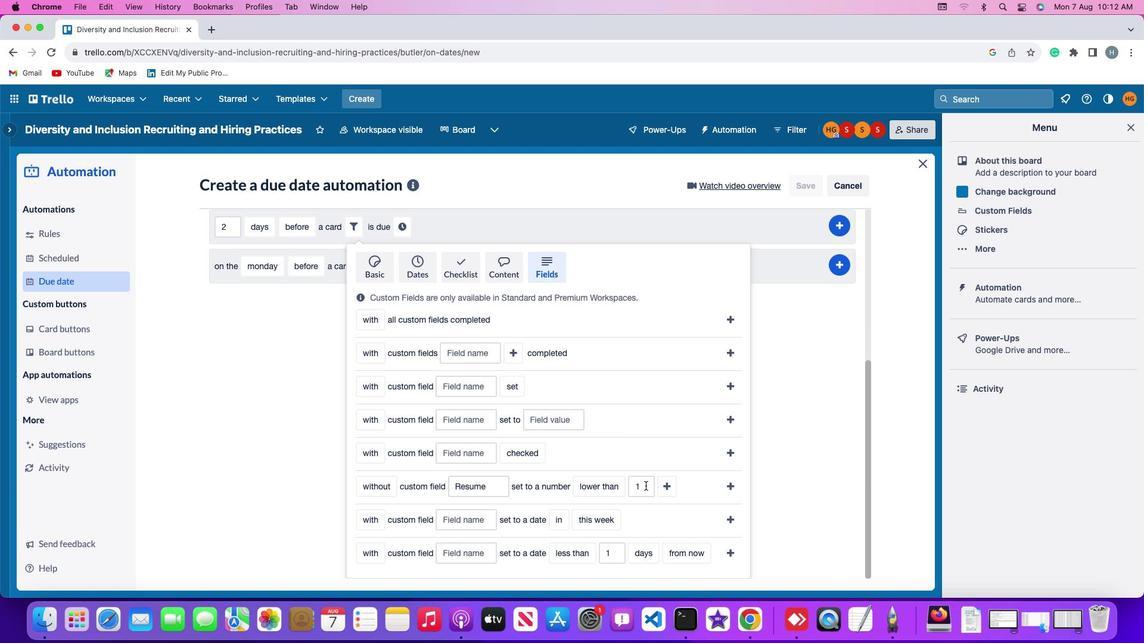 
Action: Mouse pressed left at (639, 486)
Screenshot: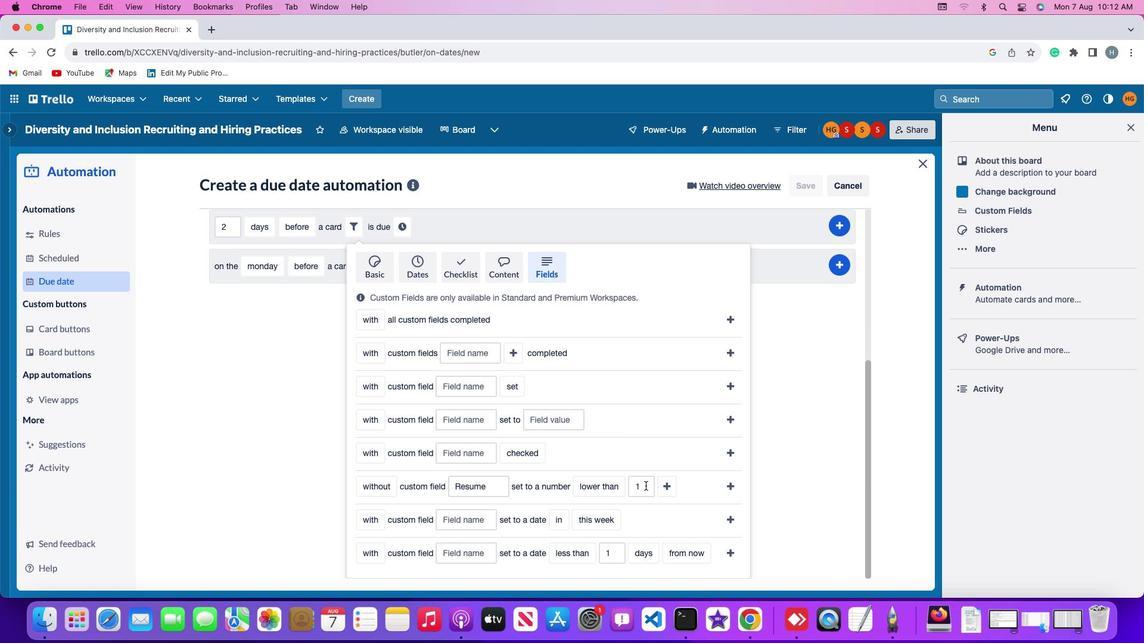 
Action: Mouse moved to (644, 484)
Screenshot: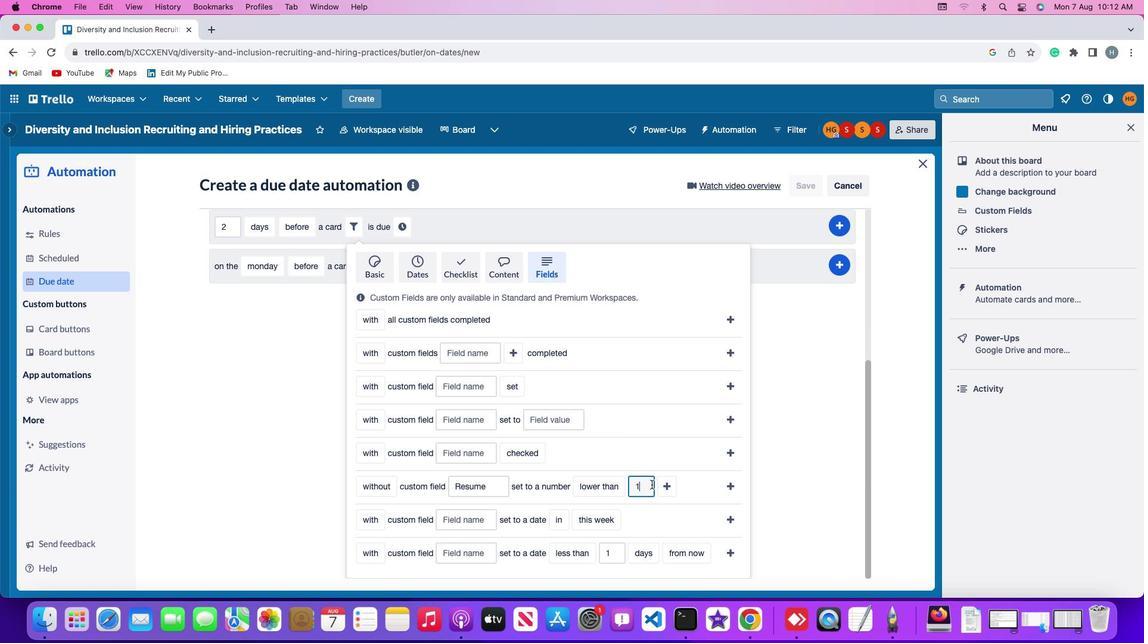 
Action: Key pressed Key.backspace'1'
Screenshot: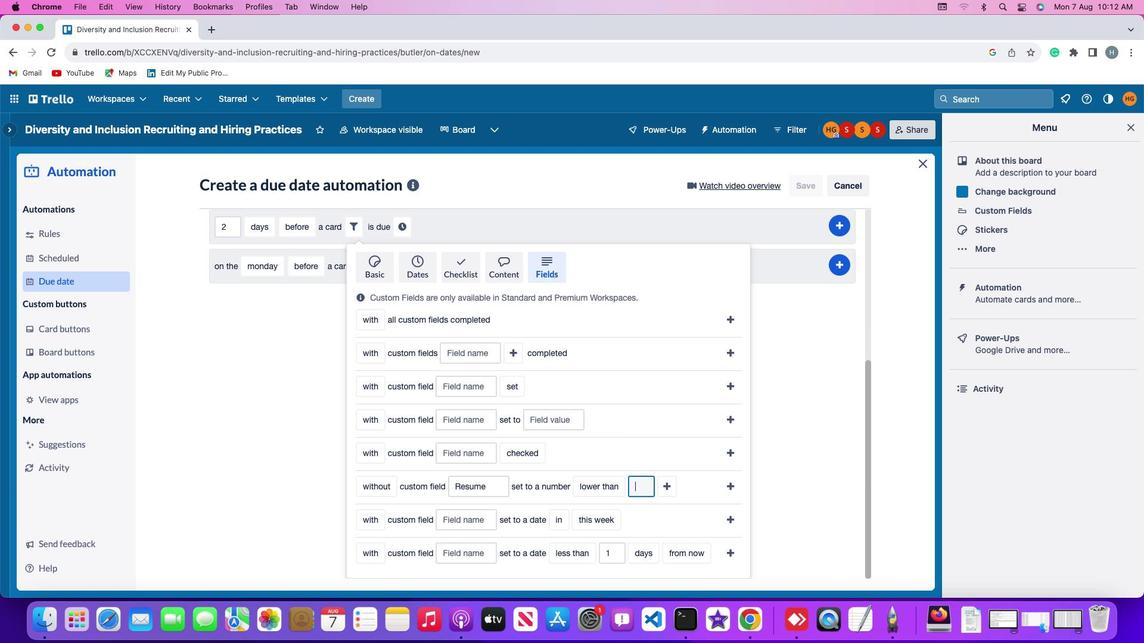
Action: Mouse moved to (661, 486)
Screenshot: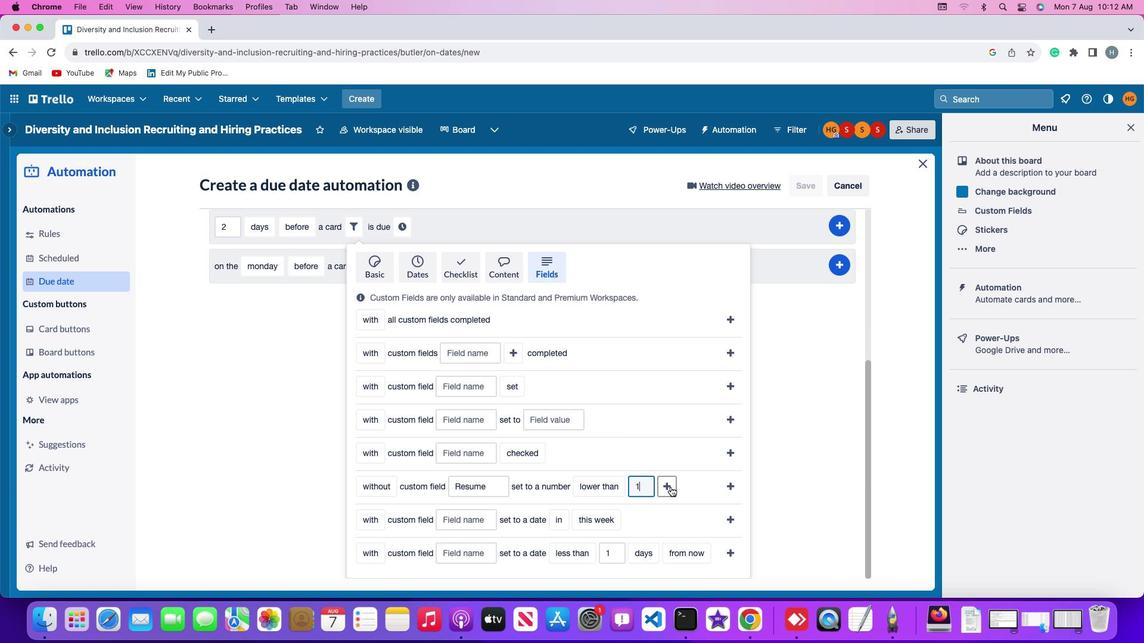 
Action: Mouse pressed left at (661, 486)
Screenshot: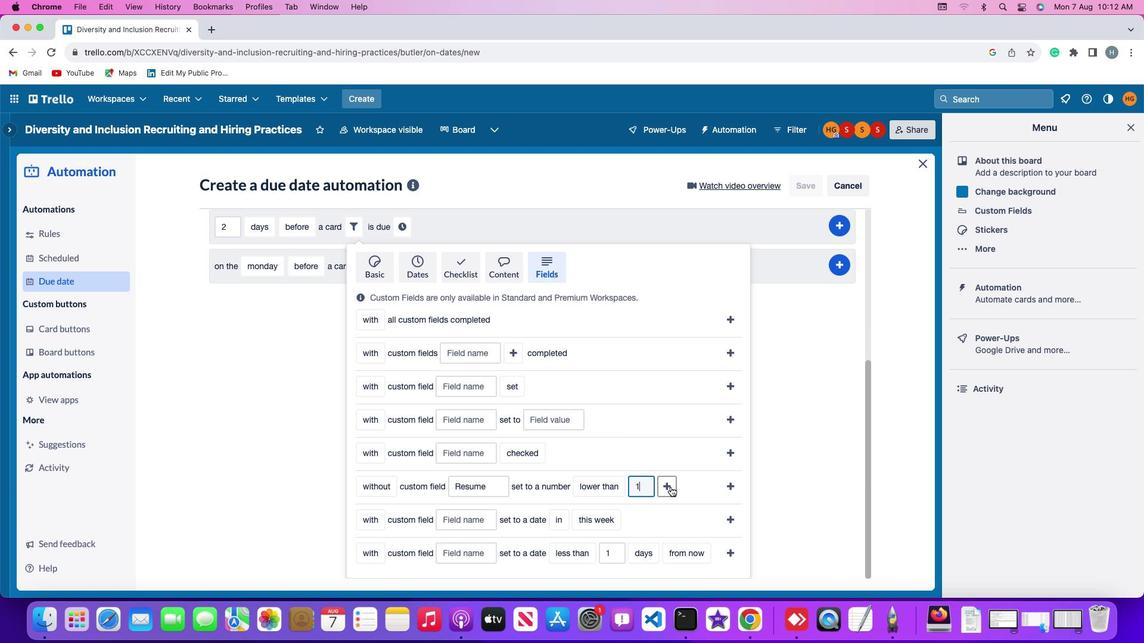 
Action: Mouse moved to (692, 486)
Screenshot: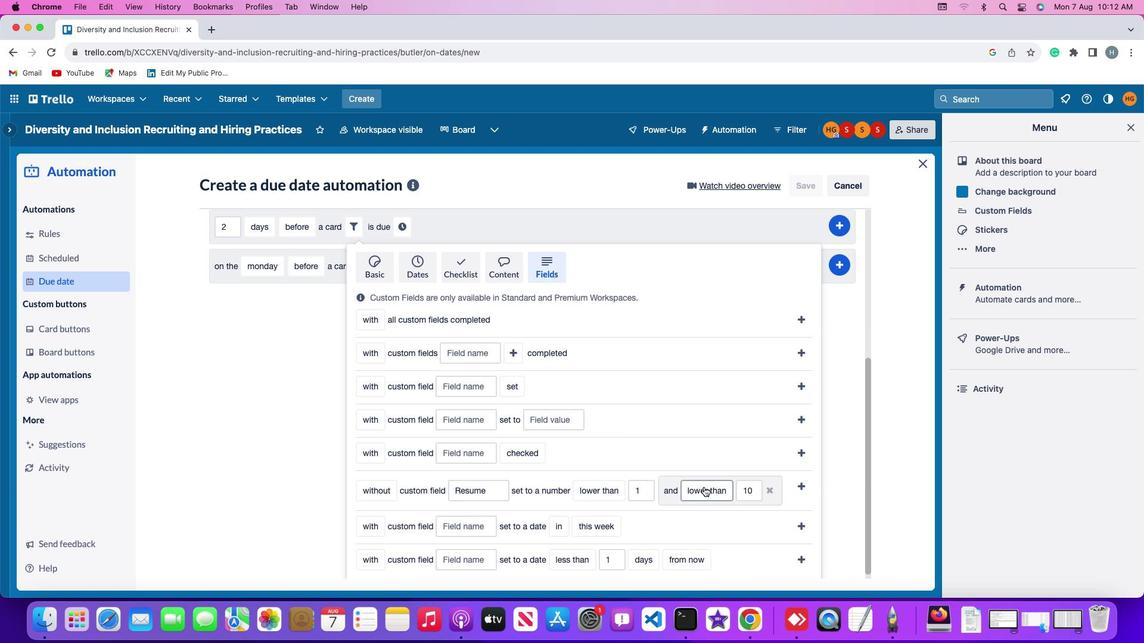 
Action: Mouse pressed left at (692, 486)
Screenshot: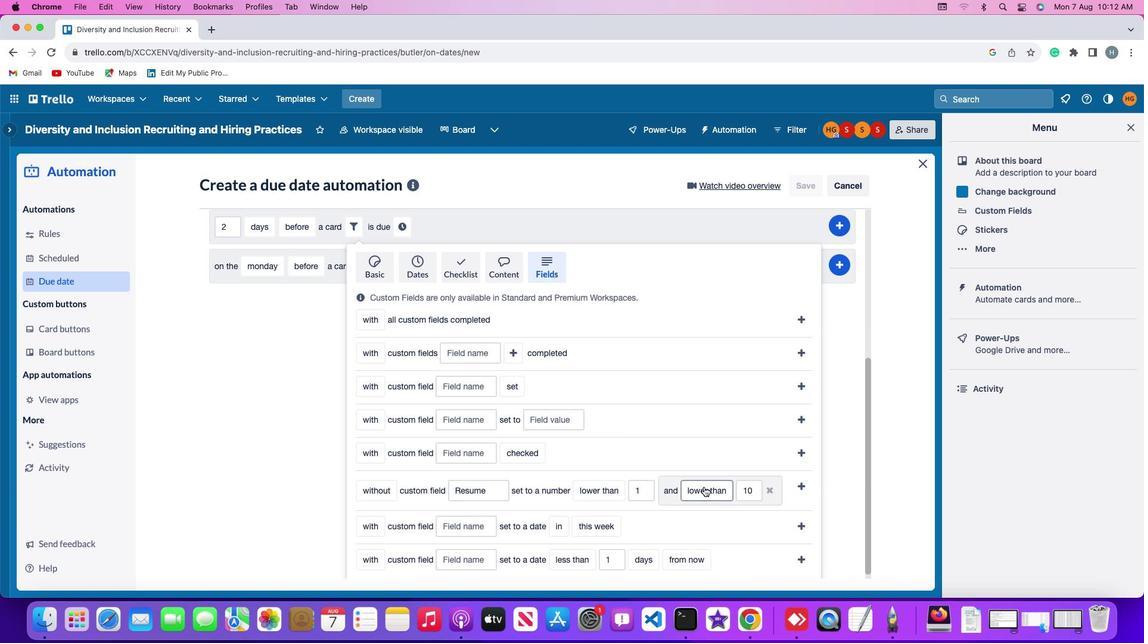 
Action: Mouse moved to (707, 418)
Screenshot: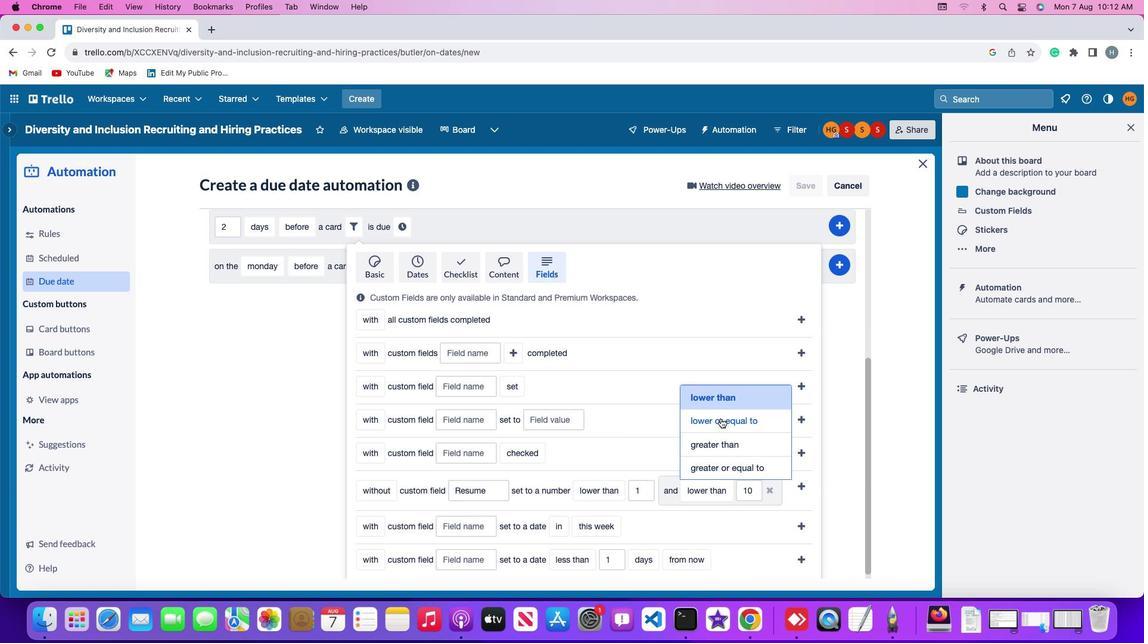
Action: Mouse pressed left at (707, 418)
Screenshot: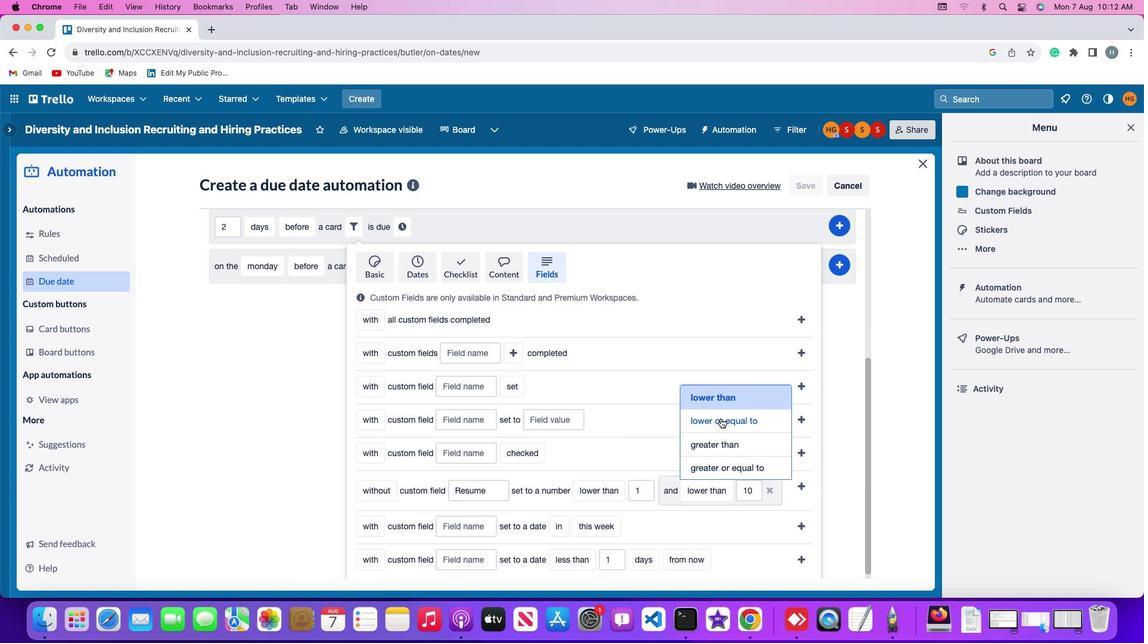 
Action: Mouse moved to (759, 490)
Screenshot: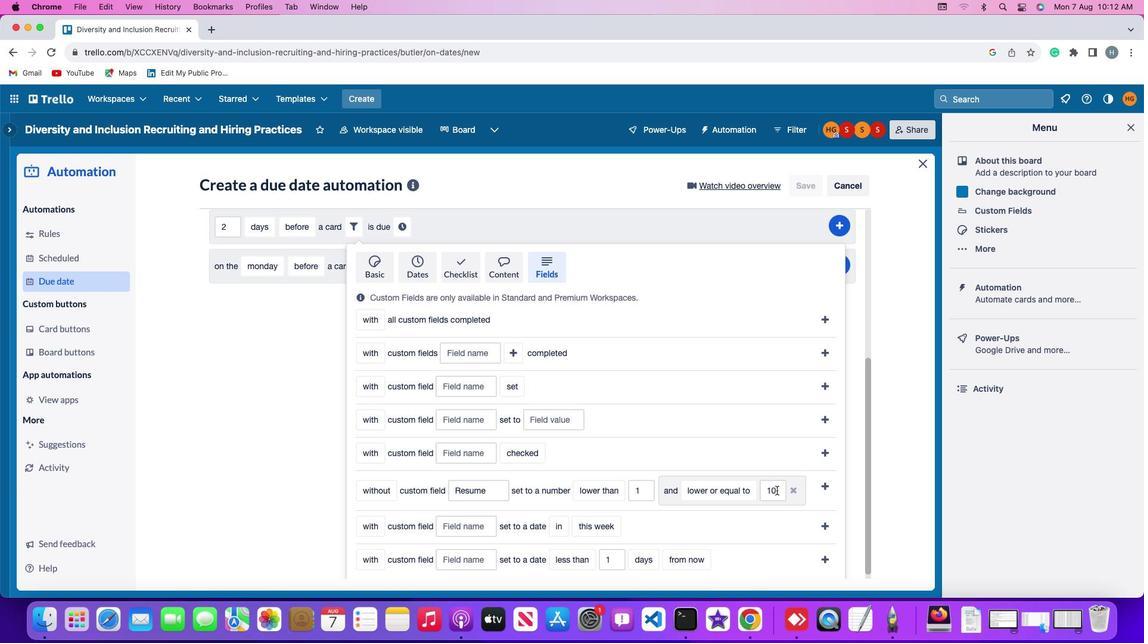 
Action: Mouse pressed left at (759, 490)
Screenshot: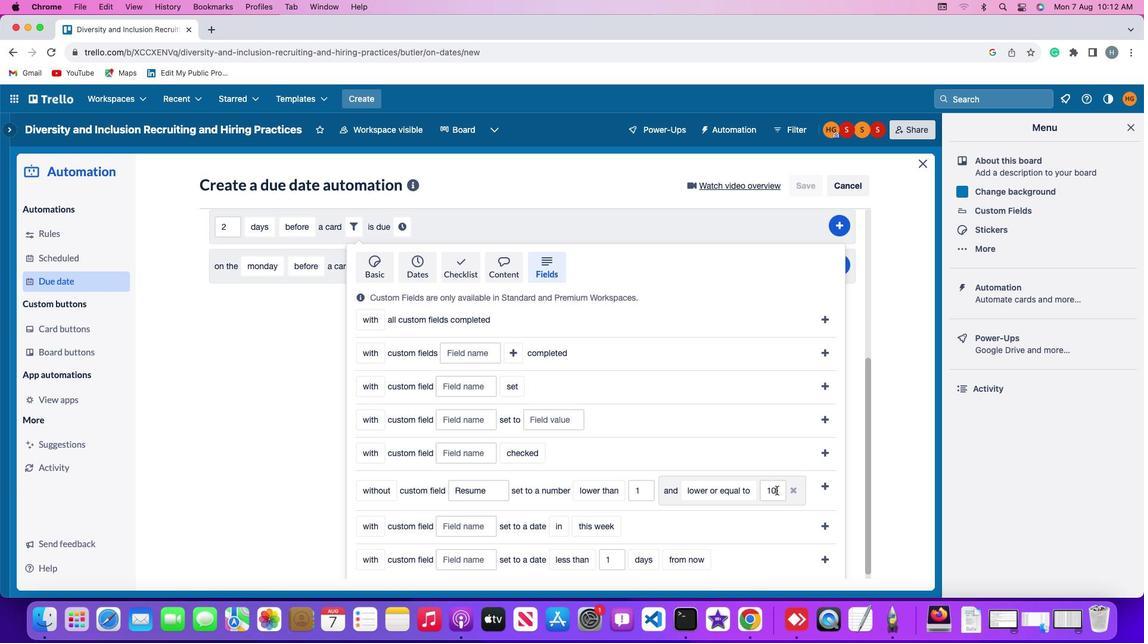 
Action: Key pressed Key.backspaceKey.backspace'1''0'
Screenshot: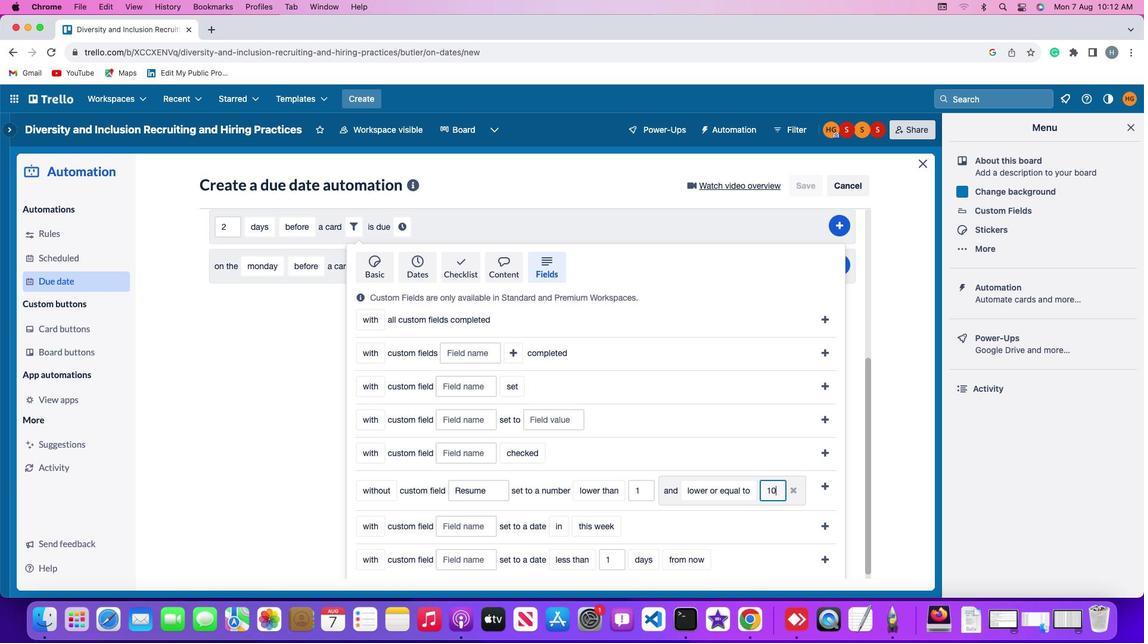 
Action: Mouse moved to (803, 485)
Screenshot: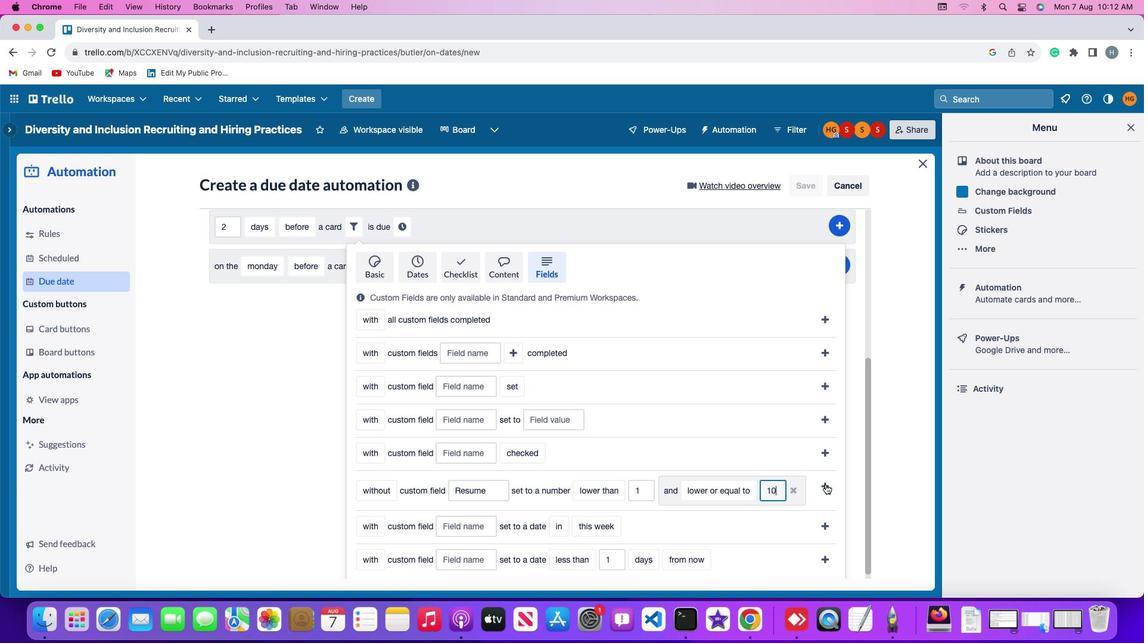 
Action: Mouse pressed left at (803, 485)
Screenshot: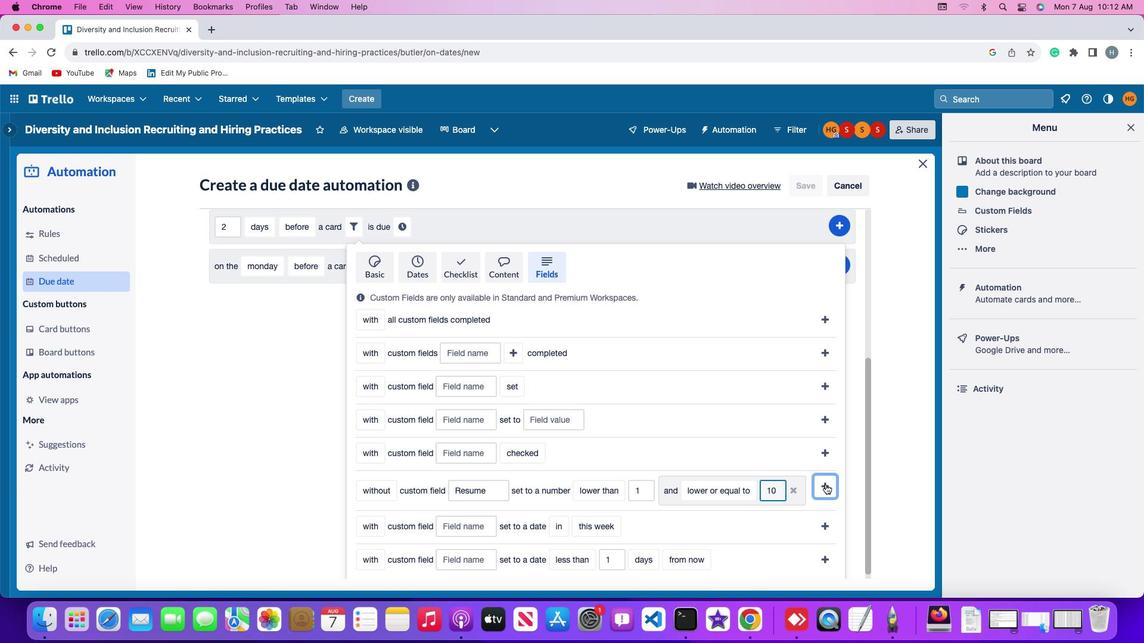 
Action: Mouse moved to (732, 480)
Screenshot: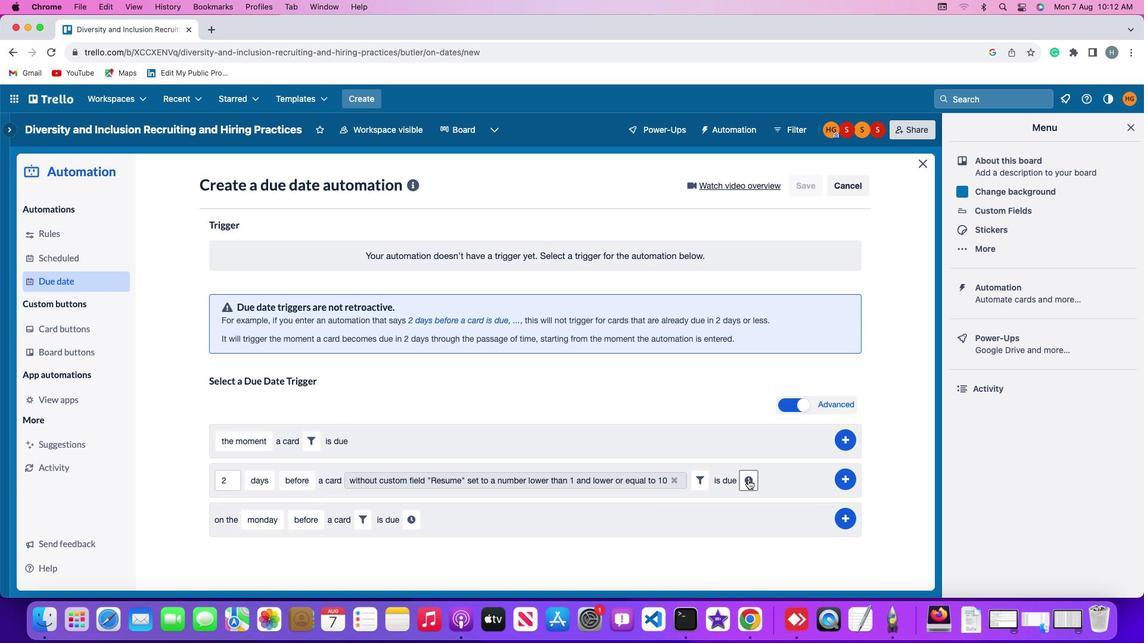 
Action: Mouse pressed left at (732, 480)
Screenshot: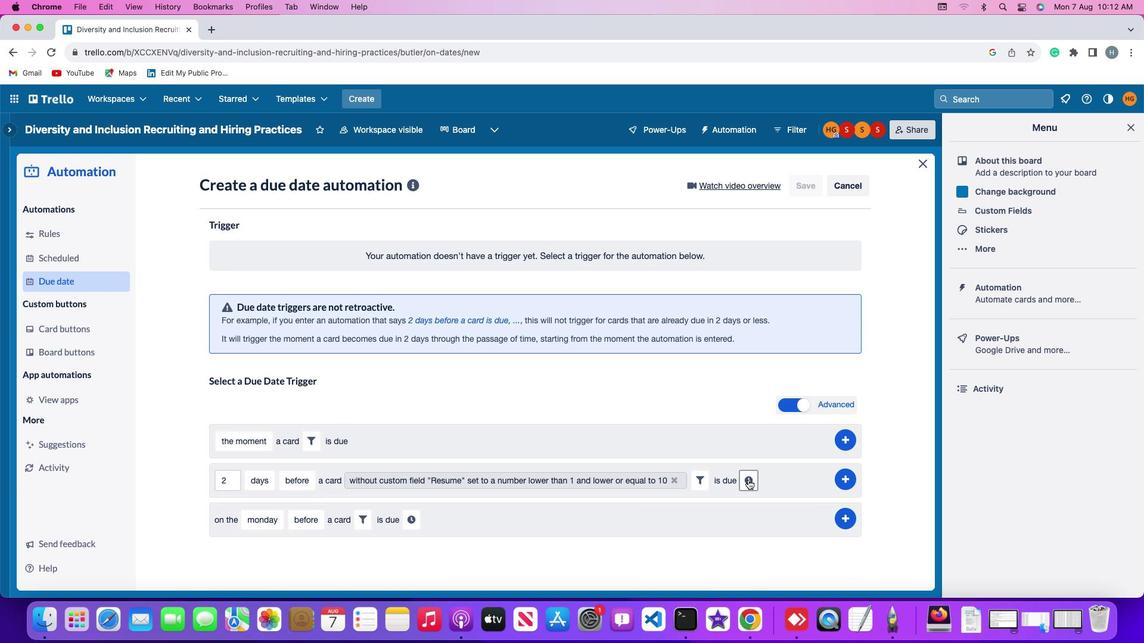 
Action: Mouse moved to (278, 507)
Screenshot: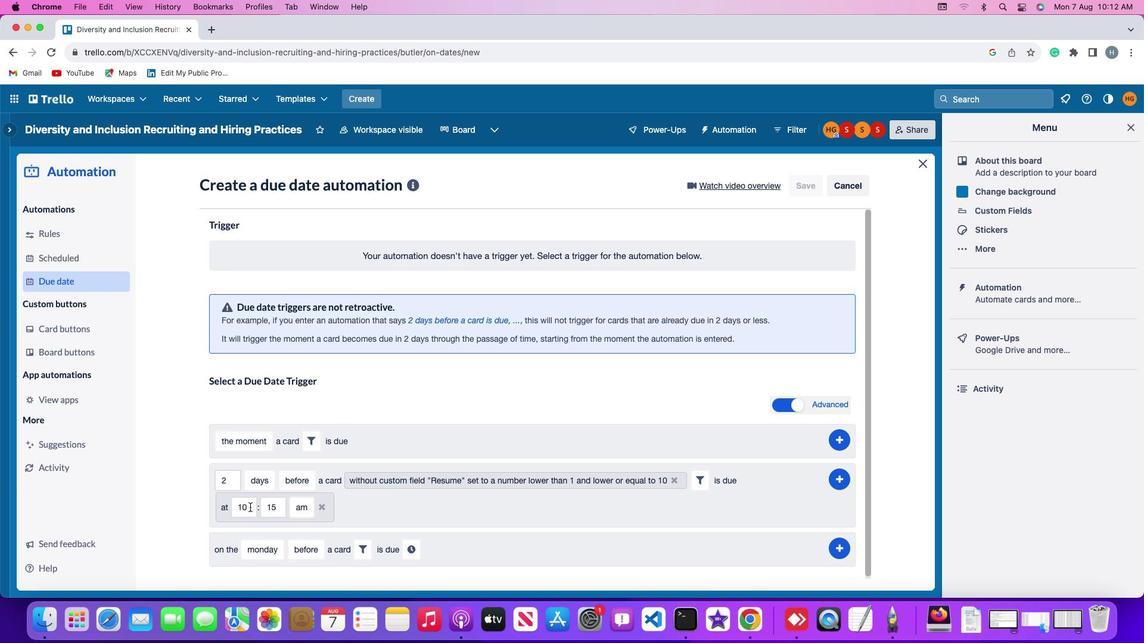 
Action: Mouse pressed left at (278, 507)
Screenshot: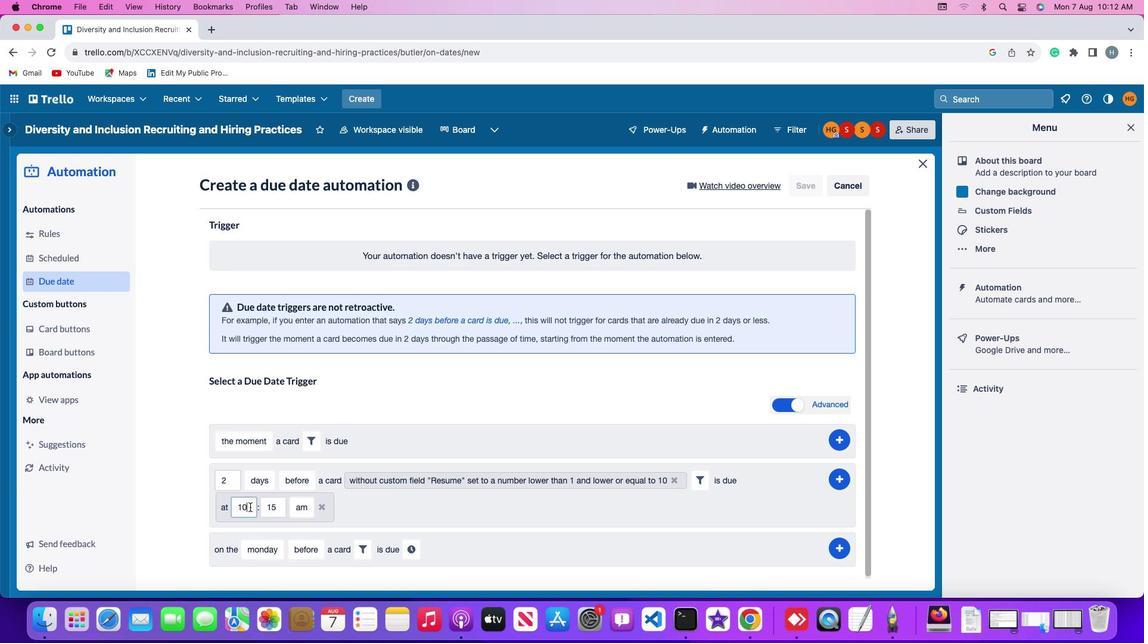
Action: Mouse moved to (278, 507)
Screenshot: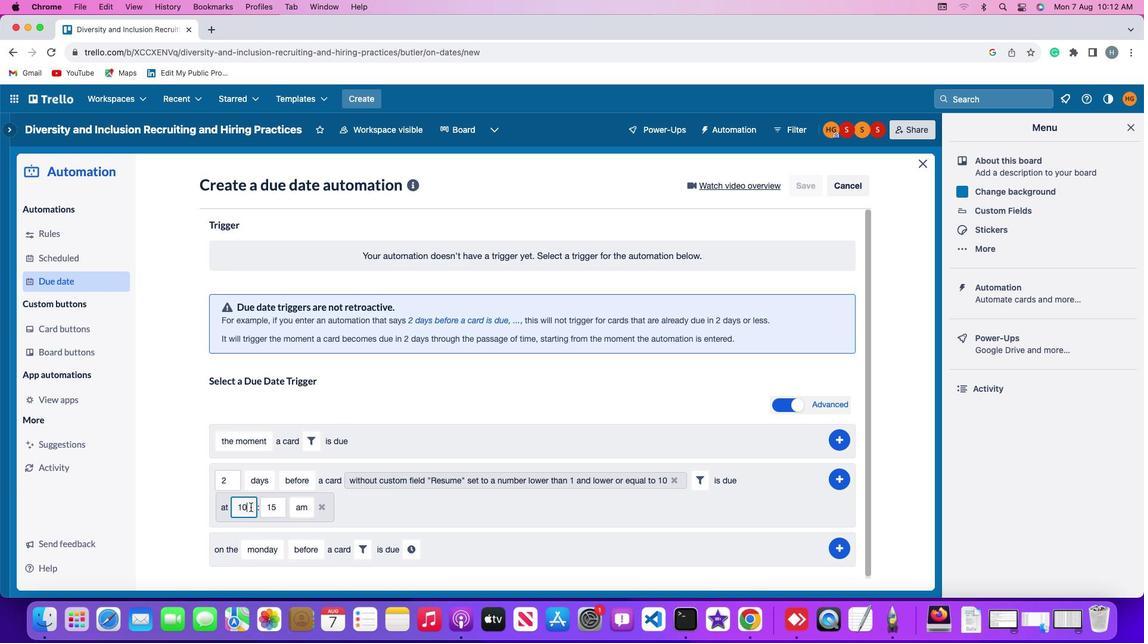
Action: Key pressed Key.backspaceKey.backspace'1''1'
Screenshot: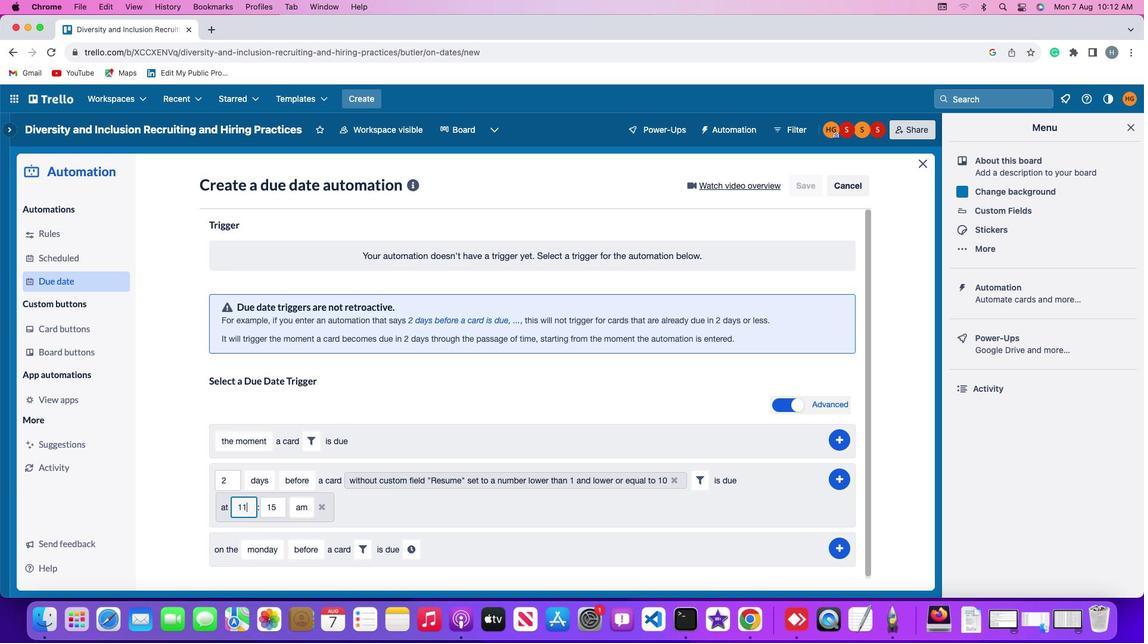 
Action: Mouse moved to (304, 506)
Screenshot: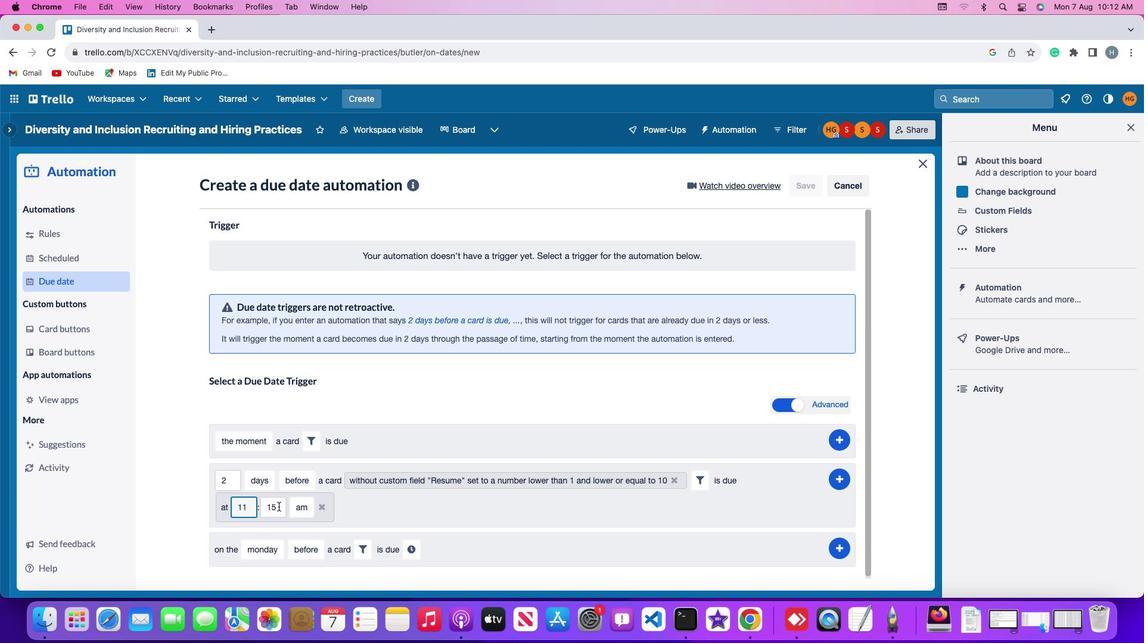 
Action: Mouse pressed left at (304, 506)
Screenshot: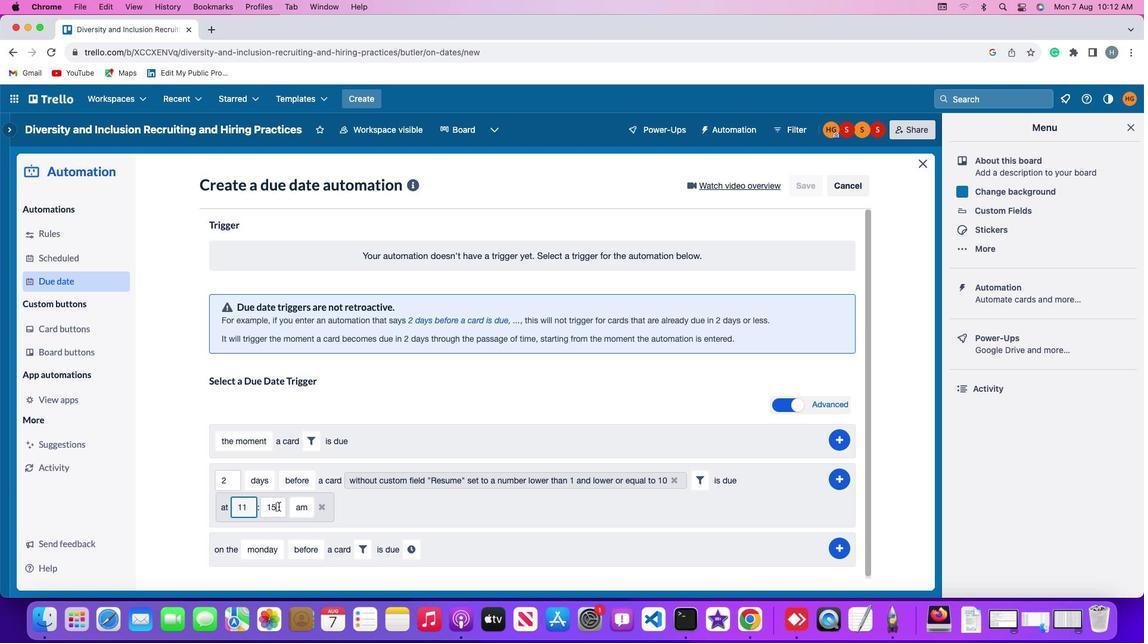 
Action: Key pressed Key.backspaceKey.backspaceKey.backspace'0''0'
Screenshot: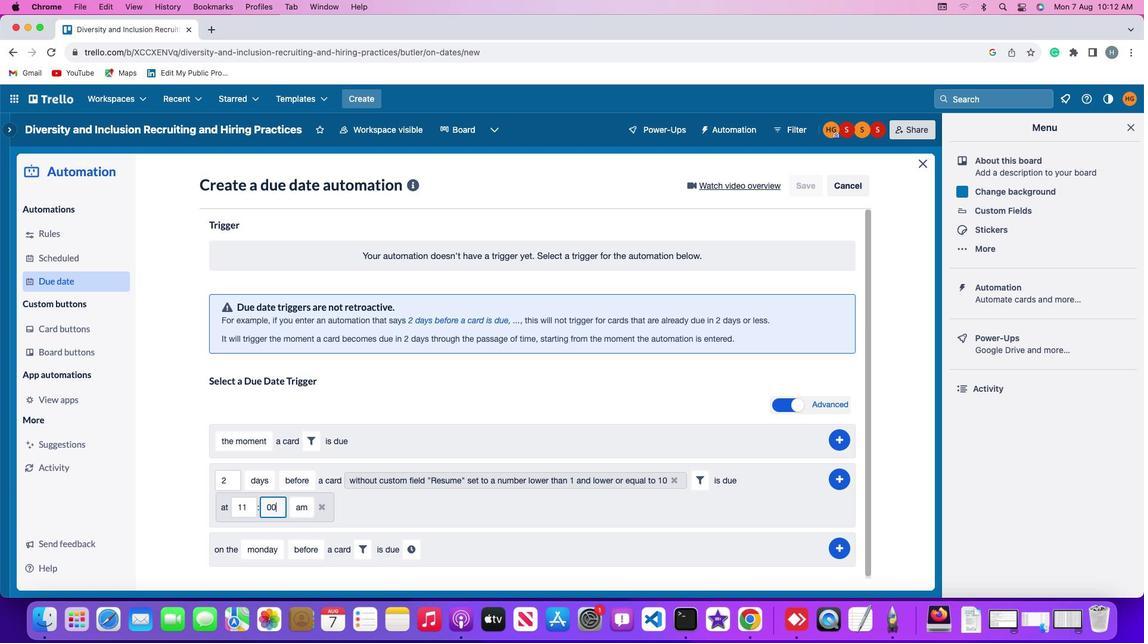 
Action: Mouse moved to (328, 510)
Screenshot: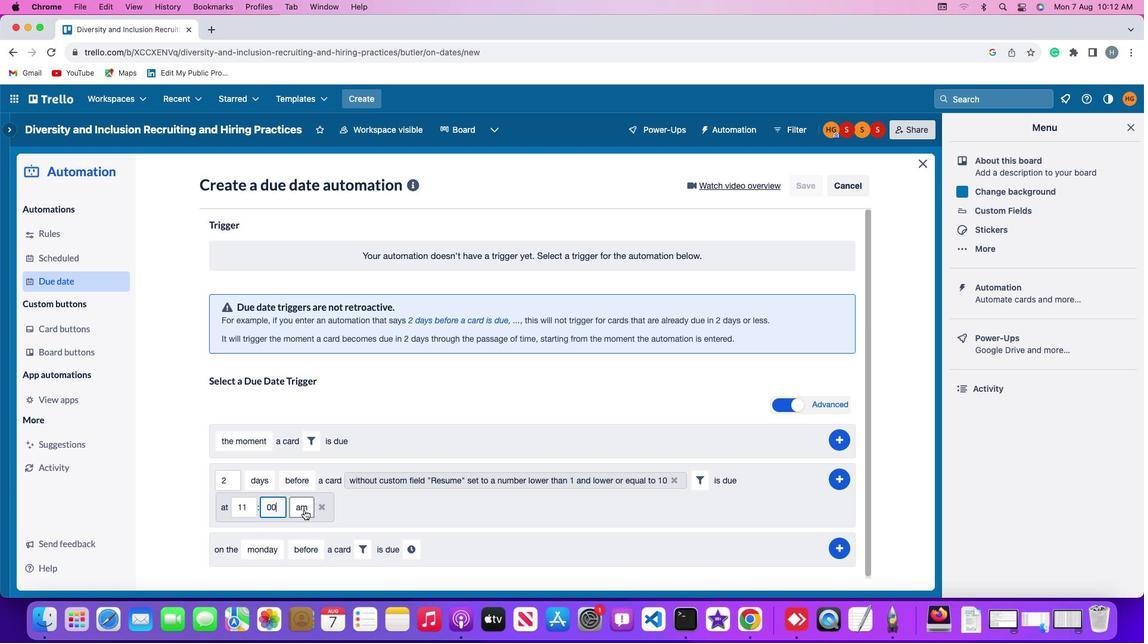 
Action: Mouse pressed left at (328, 510)
Screenshot: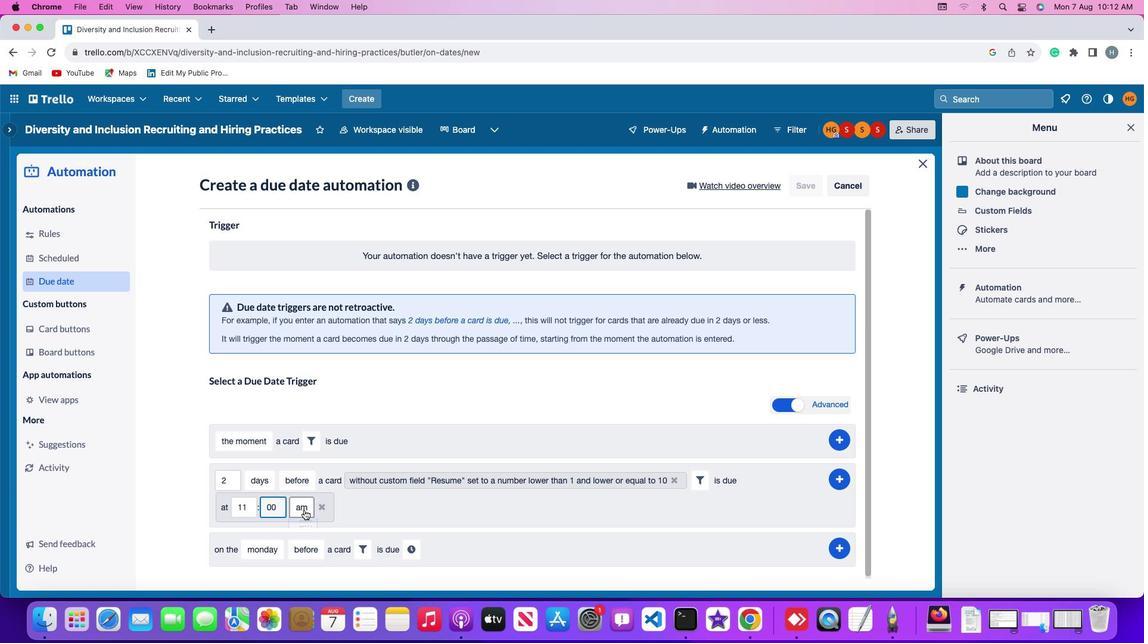 
Action: Mouse moved to (329, 527)
Screenshot: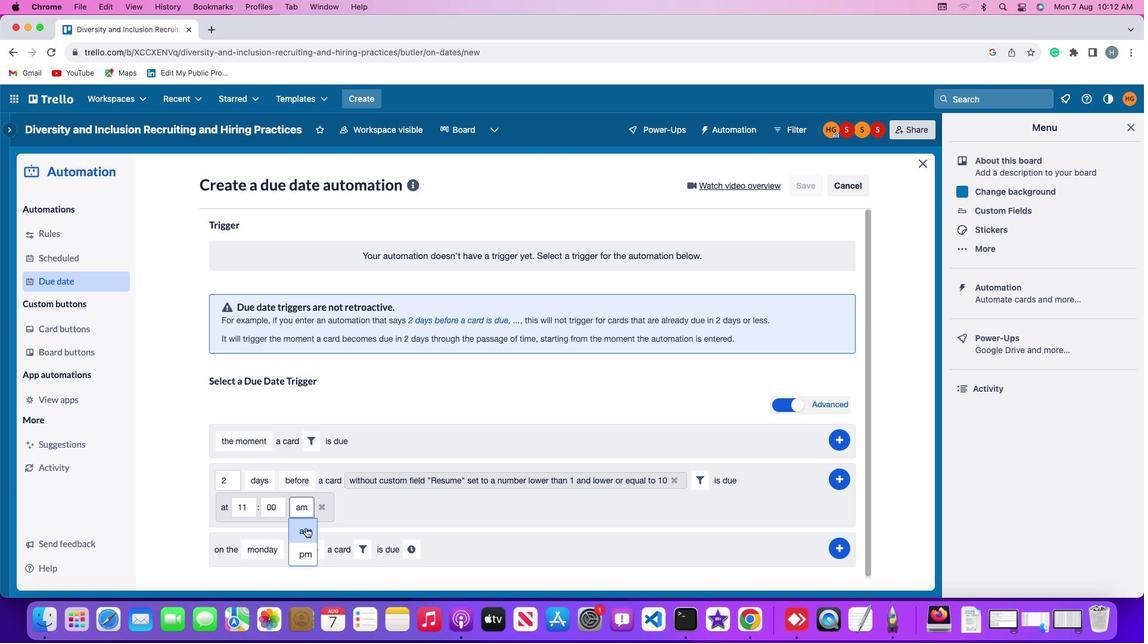 
Action: Mouse pressed left at (329, 527)
Screenshot: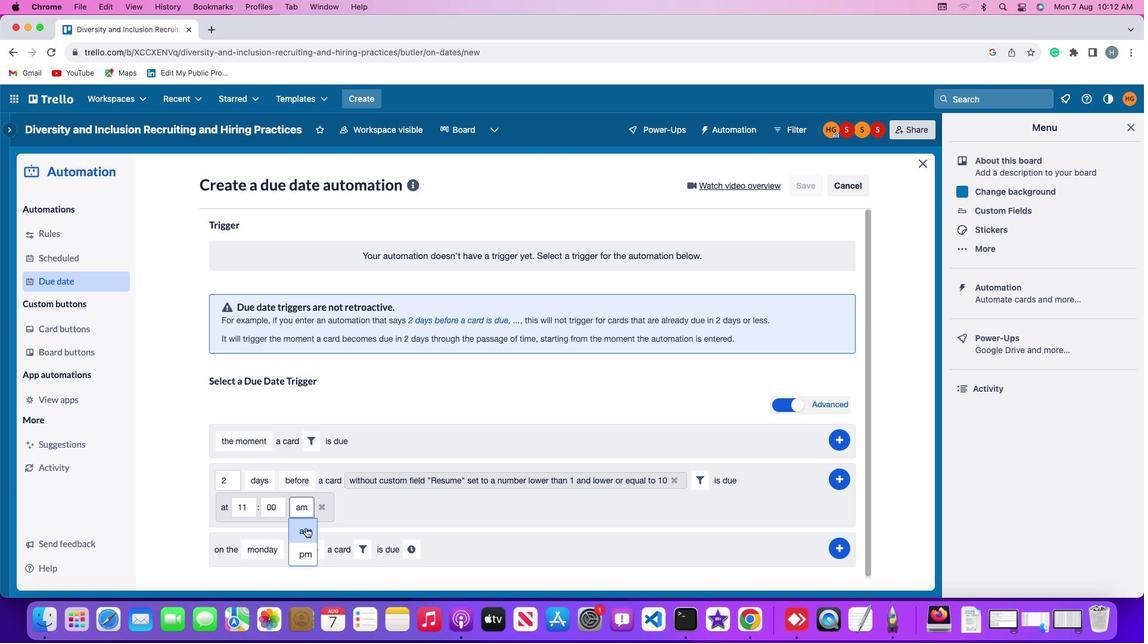 
Action: Mouse moved to (819, 476)
Screenshot: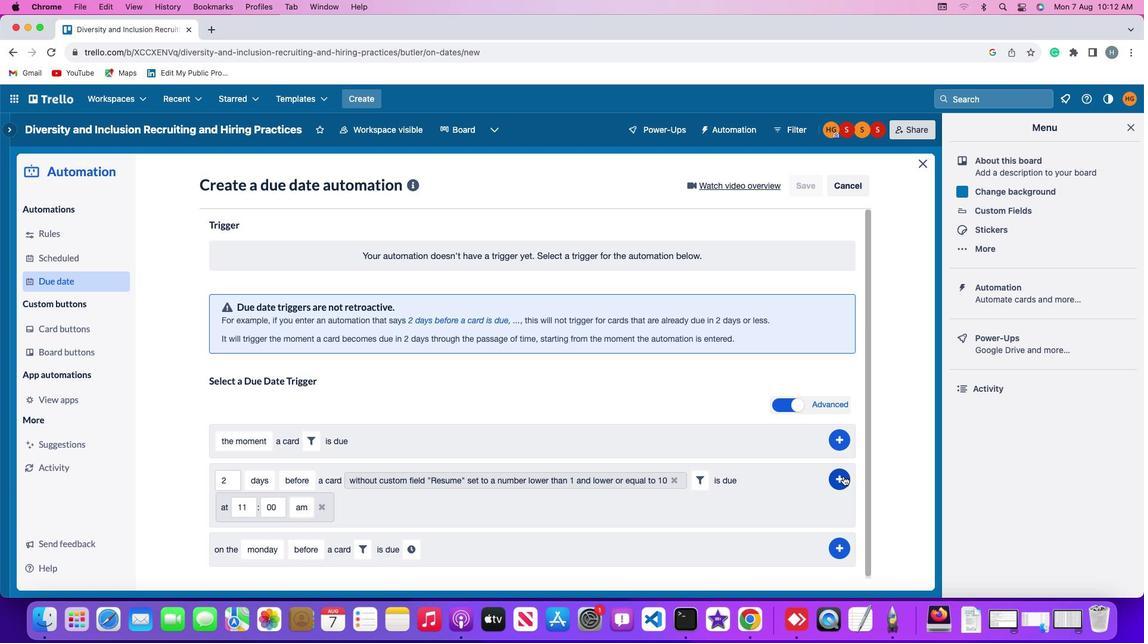 
Action: Mouse pressed left at (819, 476)
Screenshot: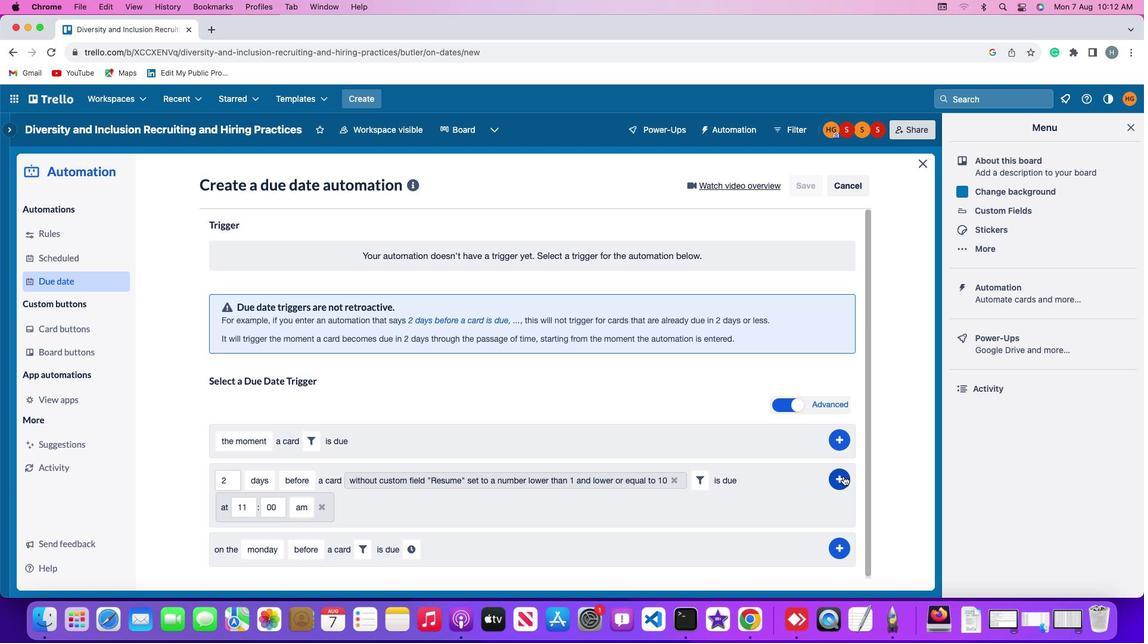
Action: Mouse moved to (872, 389)
Screenshot: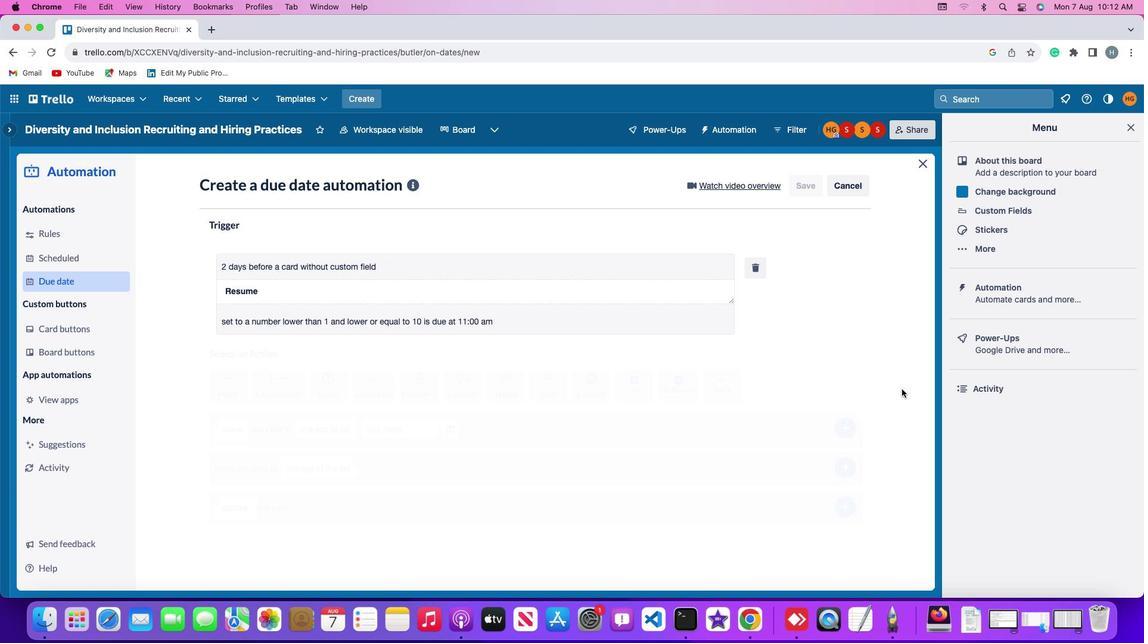 
